 Task: Find connections with filter location Braunschweig with filter topic #productmanagementwith filter profile language English with filter current company Narayana Health with filter school Indian Institute of Technology, Madras with filter industry Residential Building Construction with filter service category Android Development with filter keywords title Title Analyst
Action: Mouse moved to (545, 70)
Screenshot: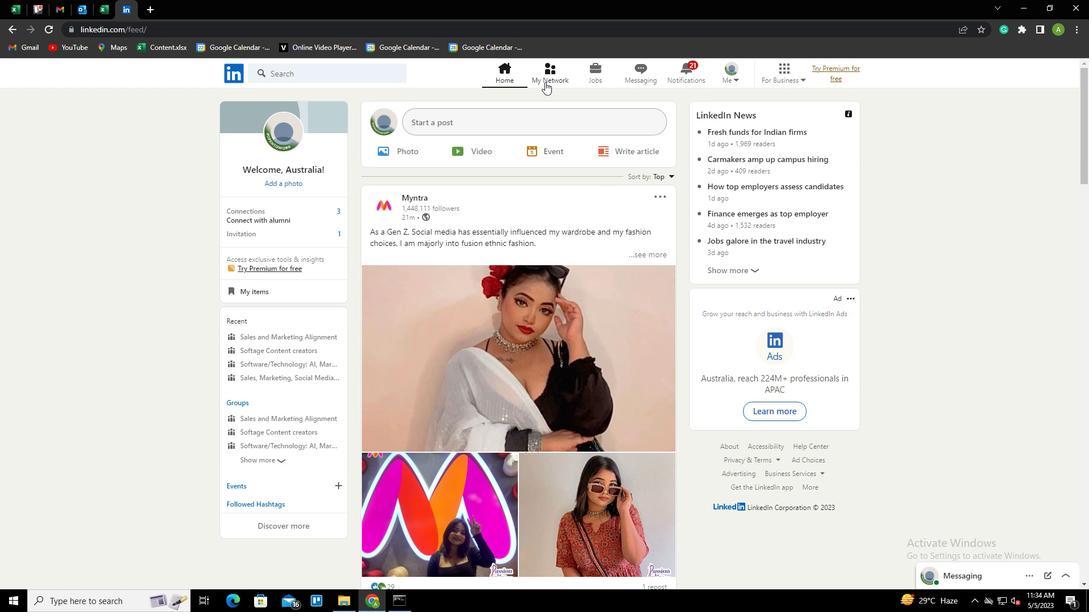 
Action: Mouse pressed left at (545, 70)
Screenshot: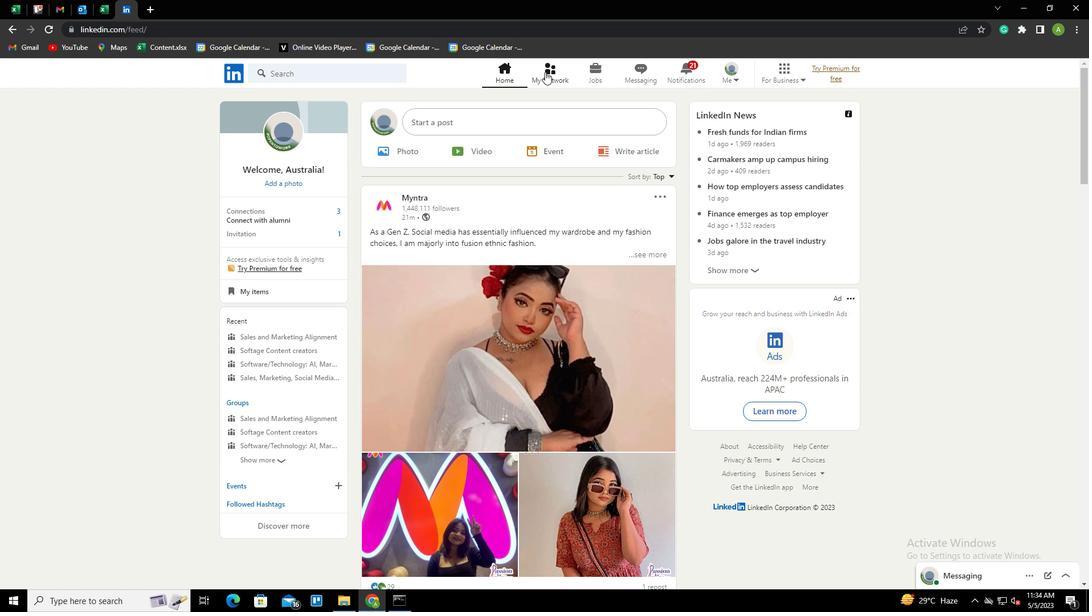 
Action: Mouse moved to (280, 137)
Screenshot: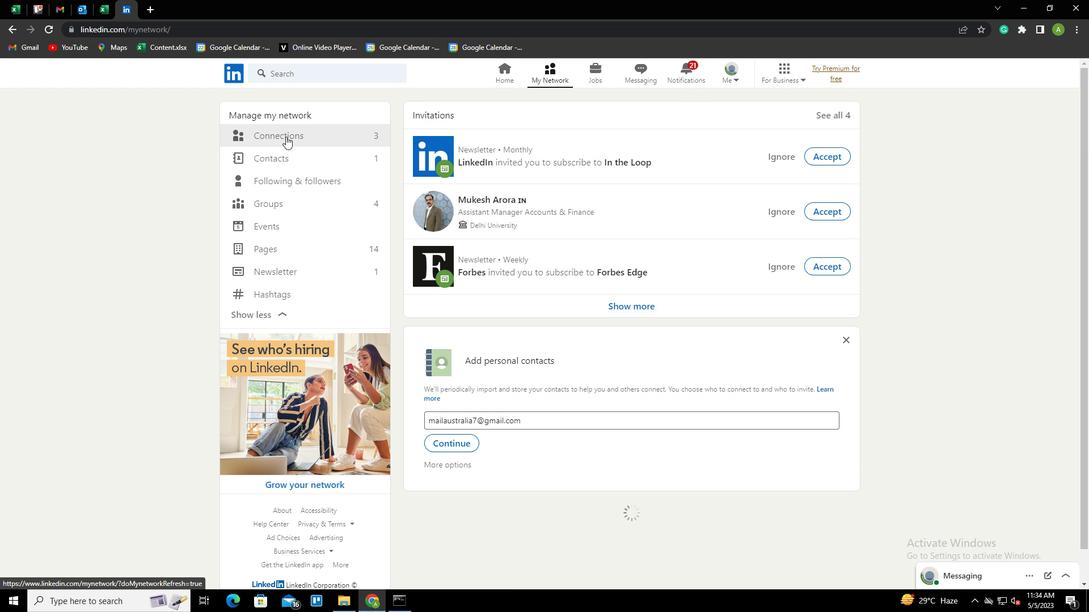 
Action: Mouse pressed left at (280, 137)
Screenshot: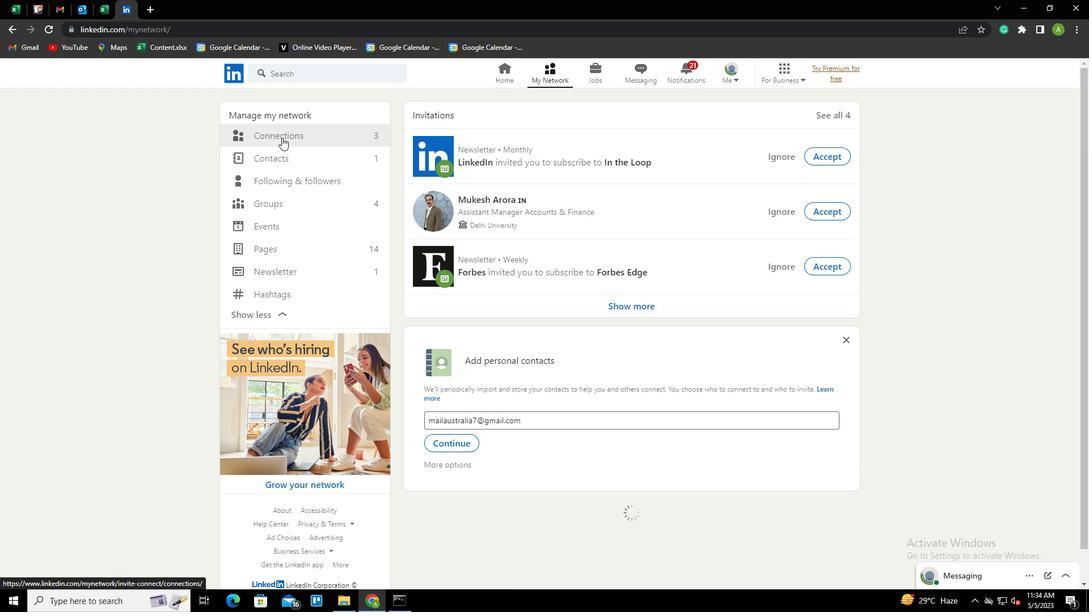 
Action: Mouse moved to (617, 140)
Screenshot: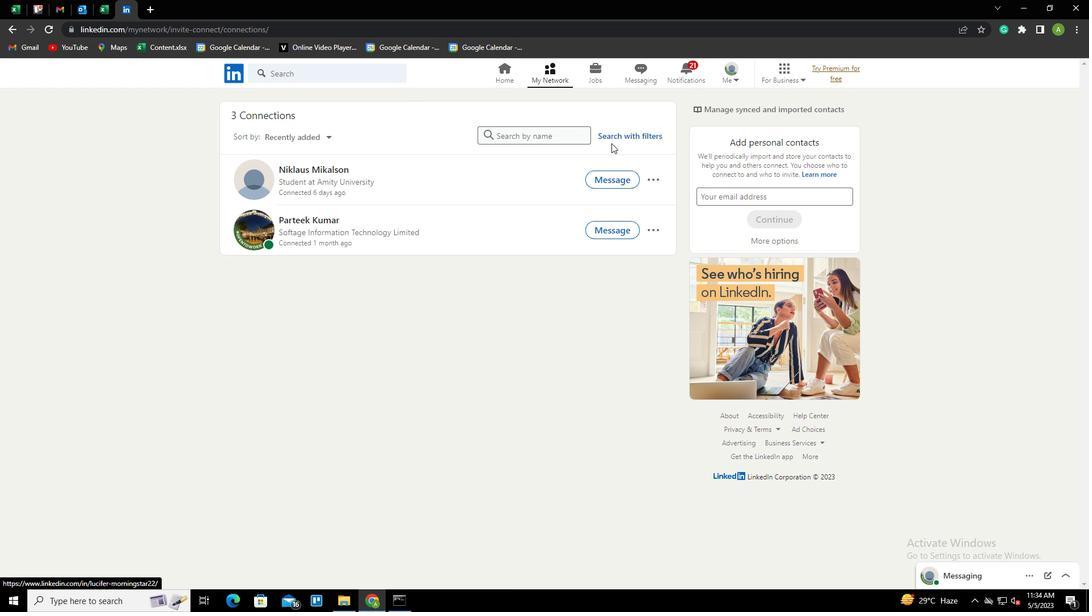 
Action: Mouse pressed left at (617, 140)
Screenshot: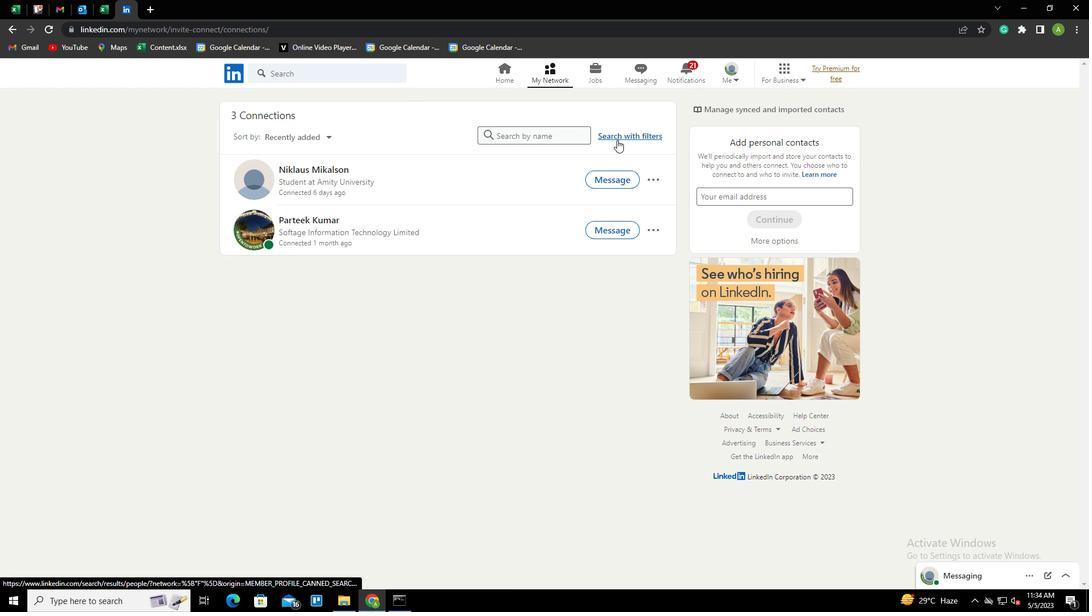 
Action: Mouse moved to (574, 105)
Screenshot: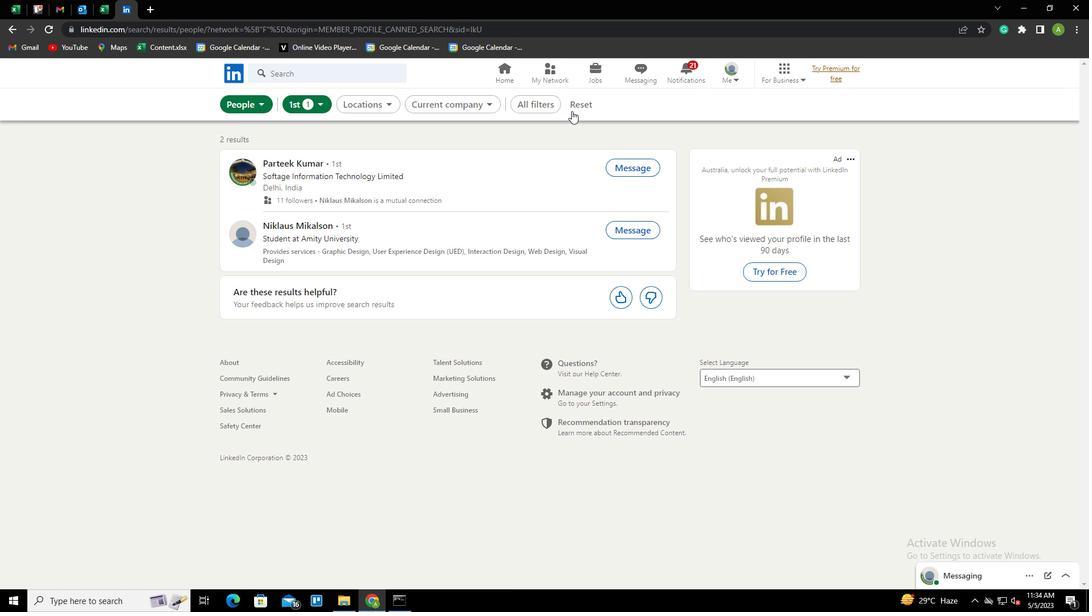 
Action: Mouse pressed left at (574, 105)
Screenshot: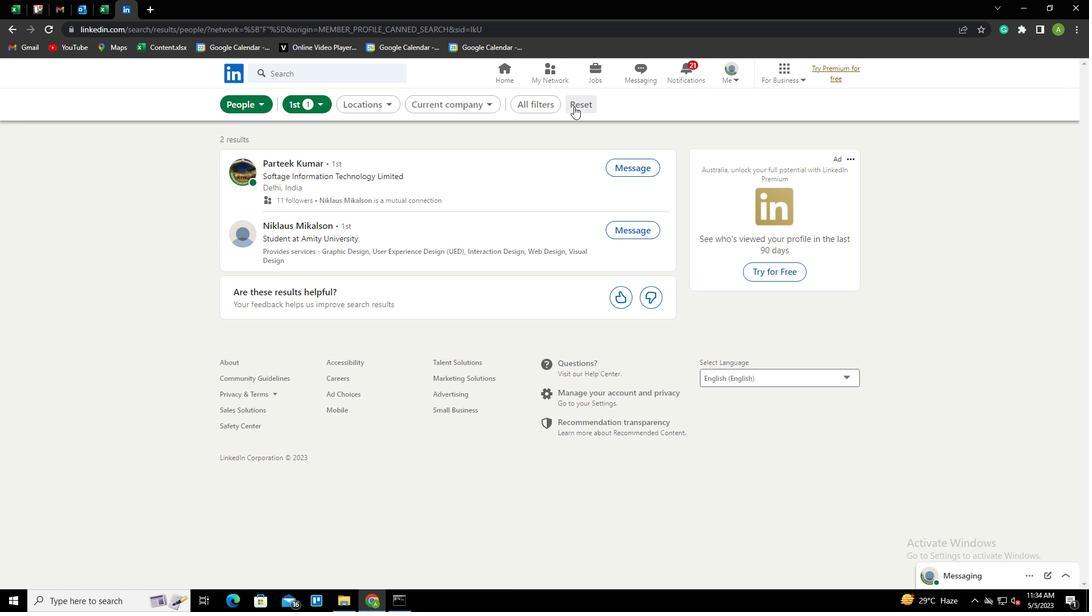 
Action: Mouse moved to (557, 104)
Screenshot: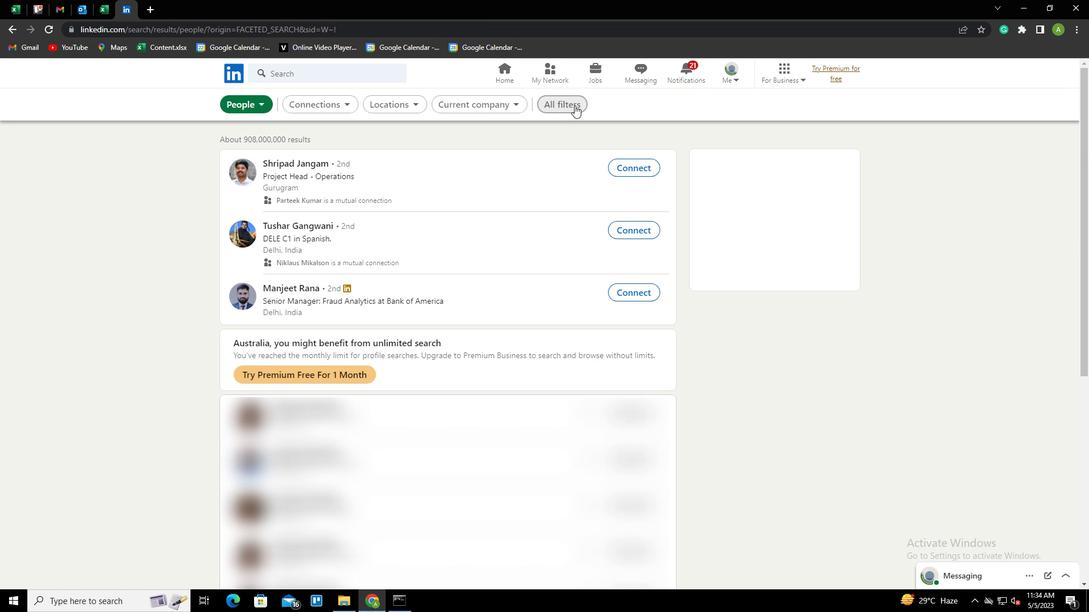 
Action: Mouse pressed left at (557, 104)
Screenshot: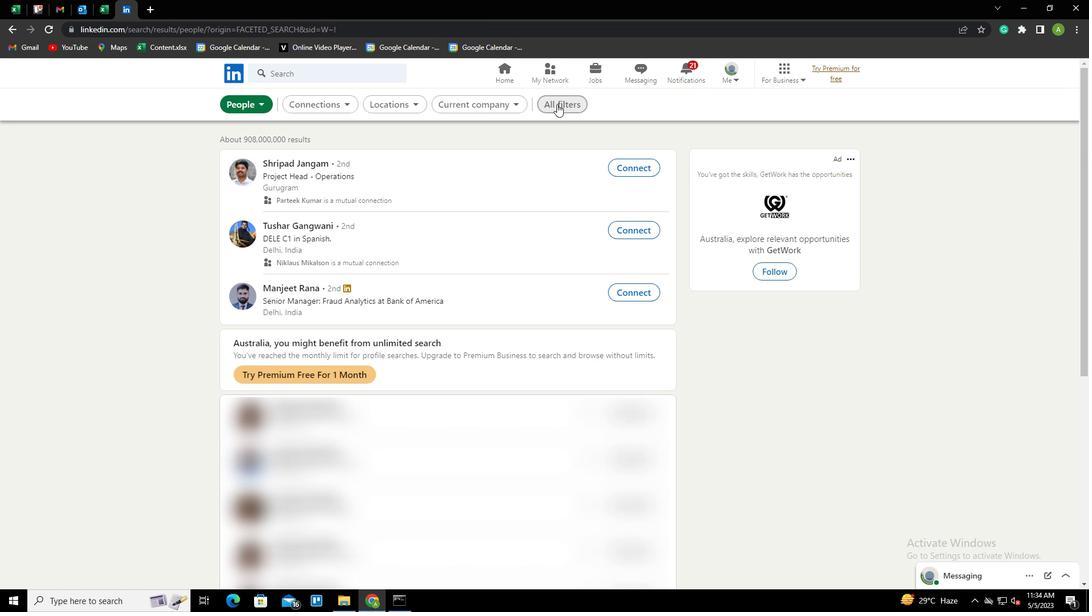 
Action: Mouse moved to (880, 343)
Screenshot: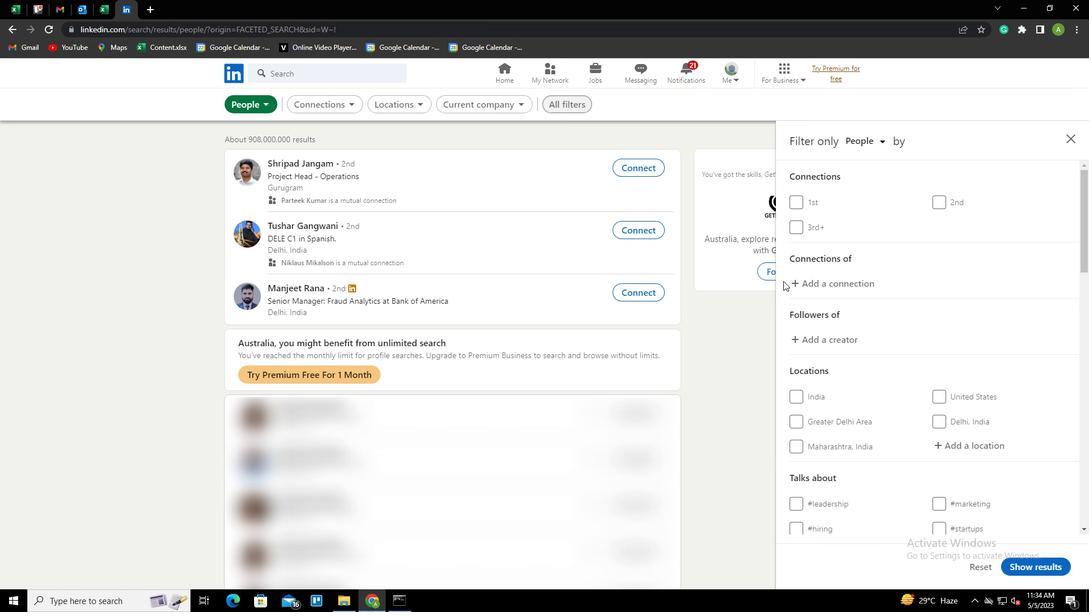 
Action: Mouse scrolled (880, 343) with delta (0, 0)
Screenshot: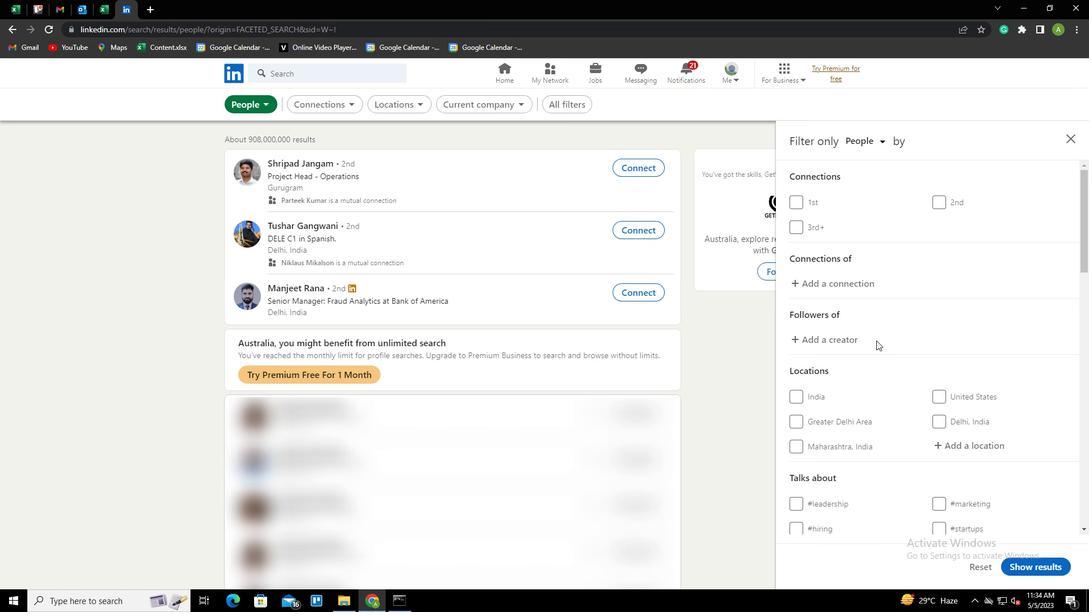 
Action: Mouse scrolled (880, 343) with delta (0, 0)
Screenshot: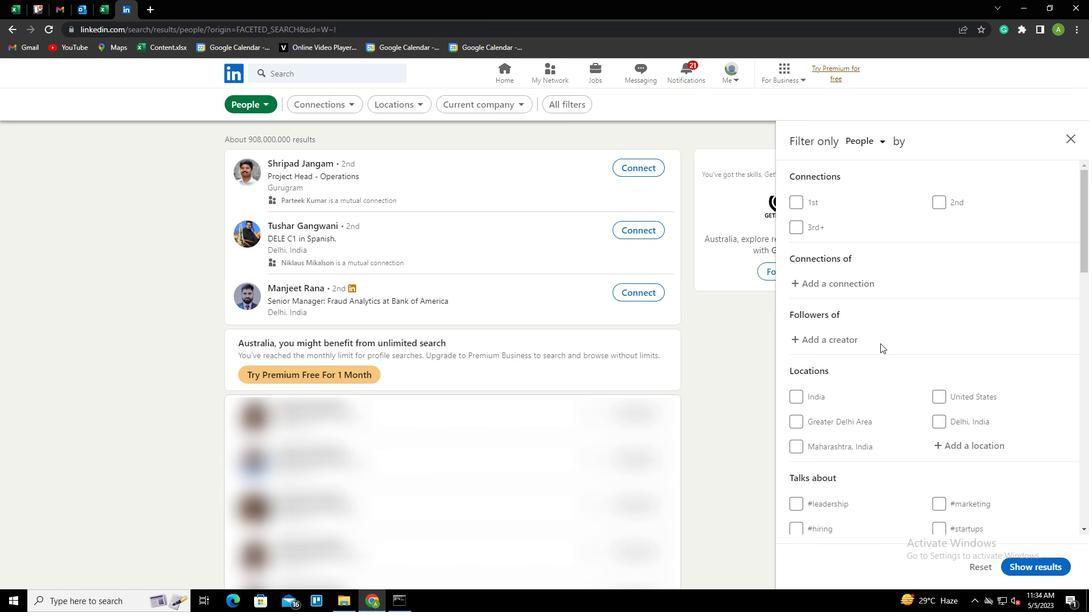 
Action: Mouse moved to (975, 332)
Screenshot: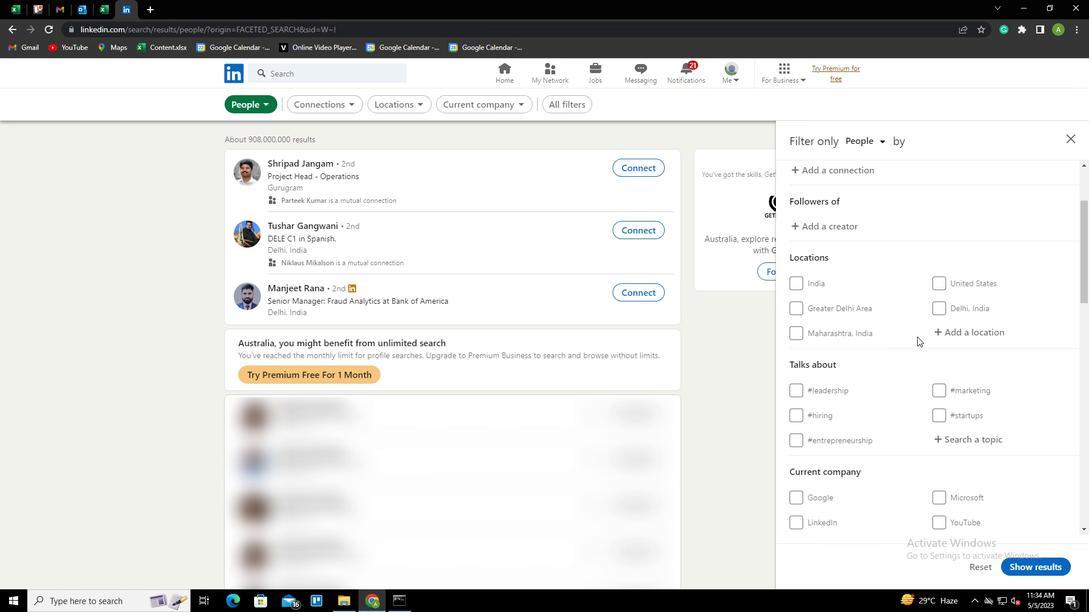 
Action: Mouse pressed left at (975, 332)
Screenshot: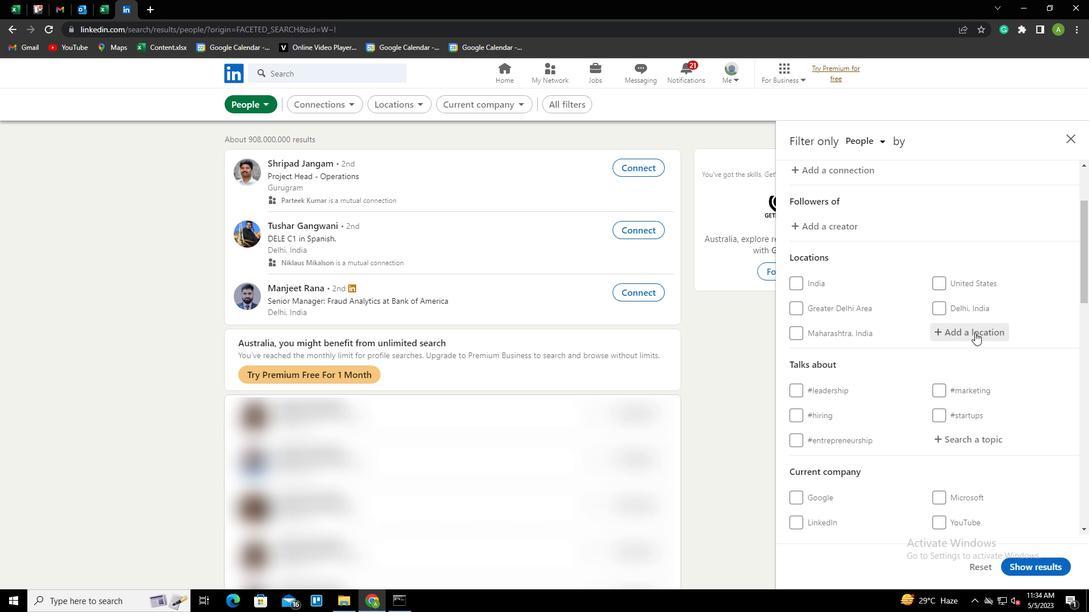 
Action: Key pressed <Key.shift>BRAUNSCHWEIG<Key.down><Key.enter>
Screenshot: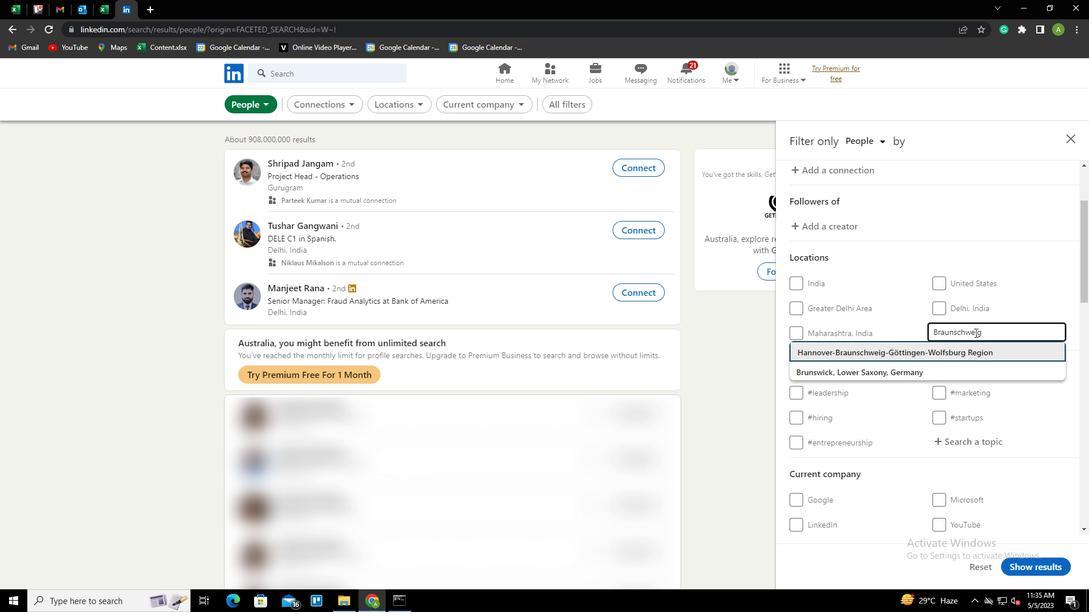 
Action: Mouse moved to (895, 385)
Screenshot: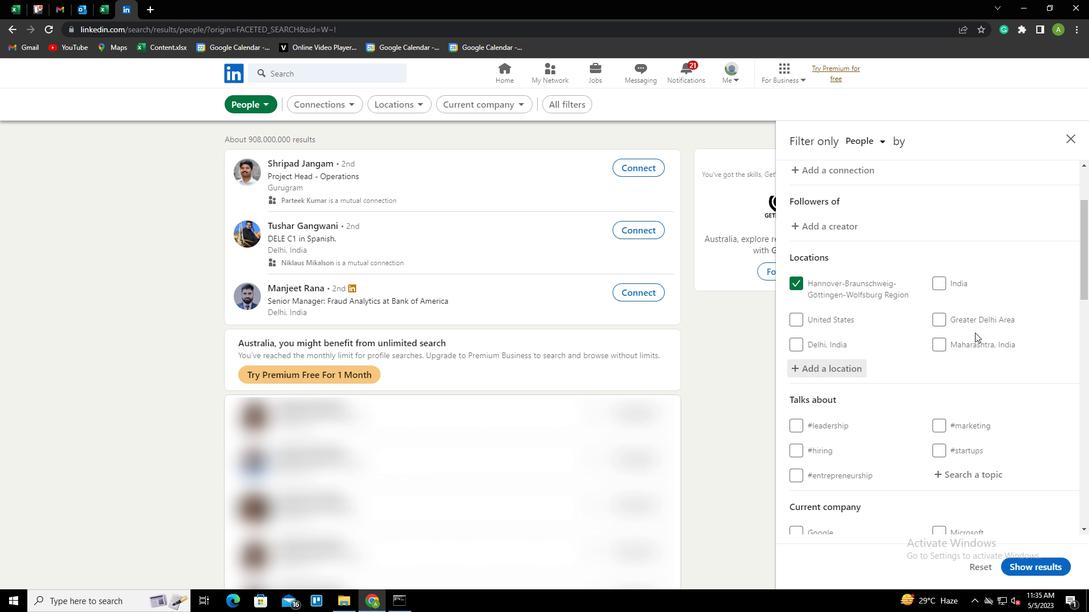 
Action: Mouse scrolled (895, 385) with delta (0, 0)
Screenshot: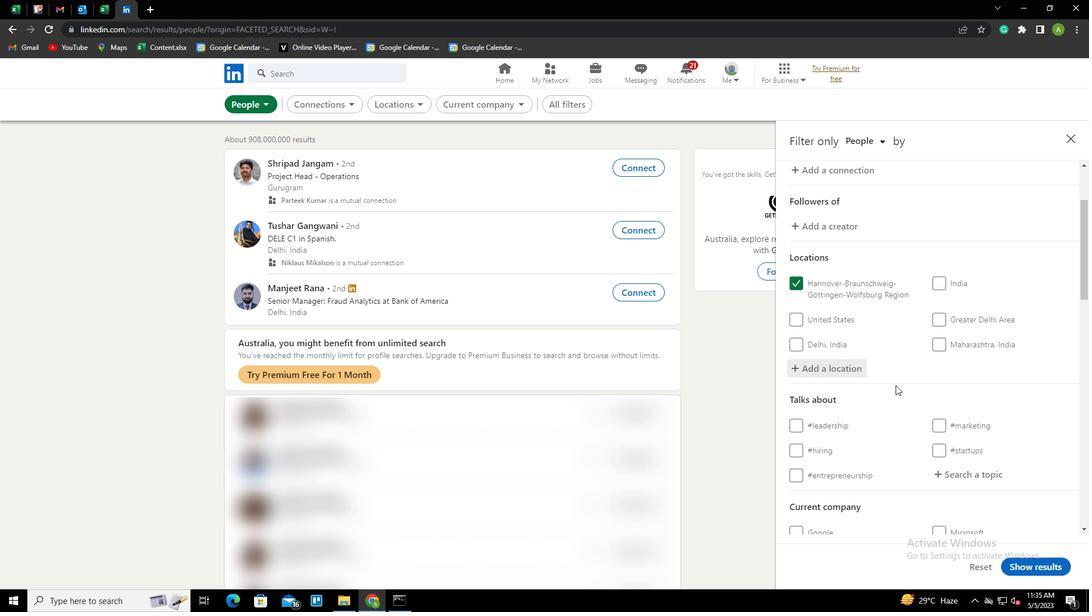 
Action: Mouse scrolled (895, 385) with delta (0, 0)
Screenshot: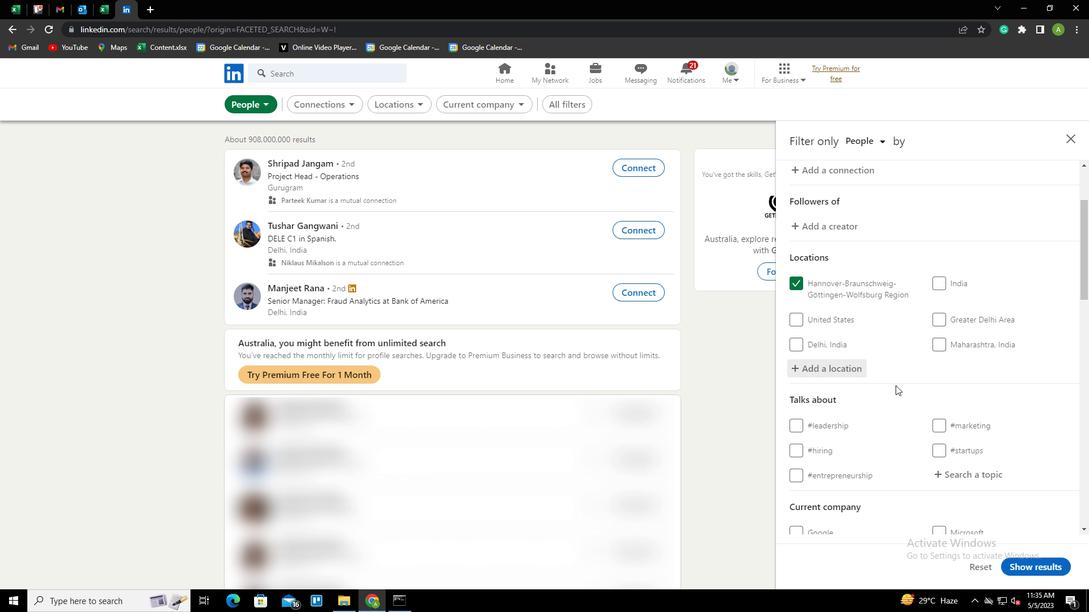
Action: Mouse moved to (895, 386)
Screenshot: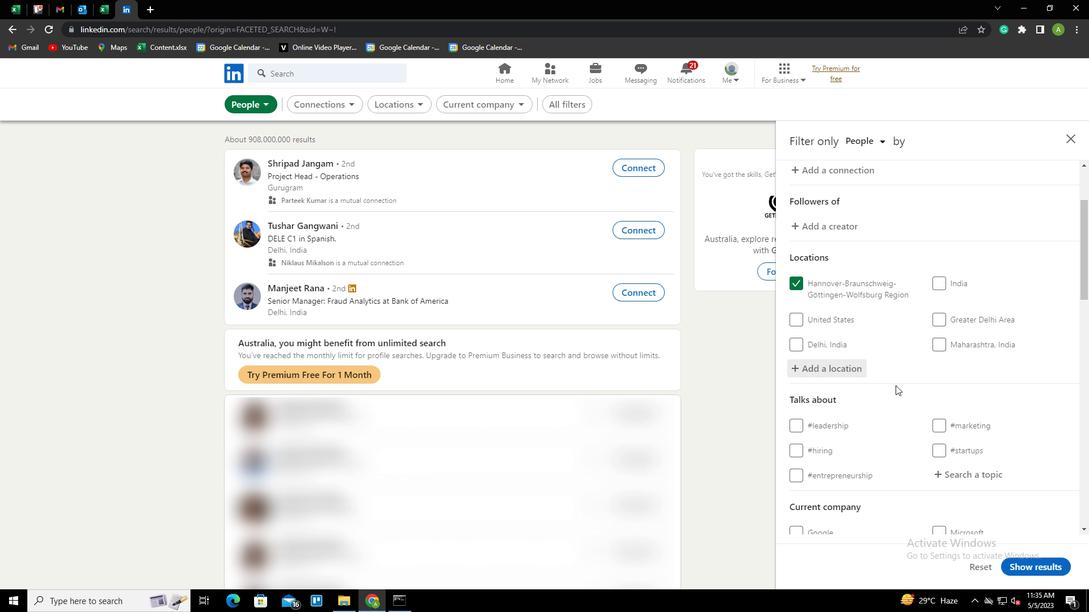 
Action: Mouse scrolled (895, 386) with delta (0, 0)
Screenshot: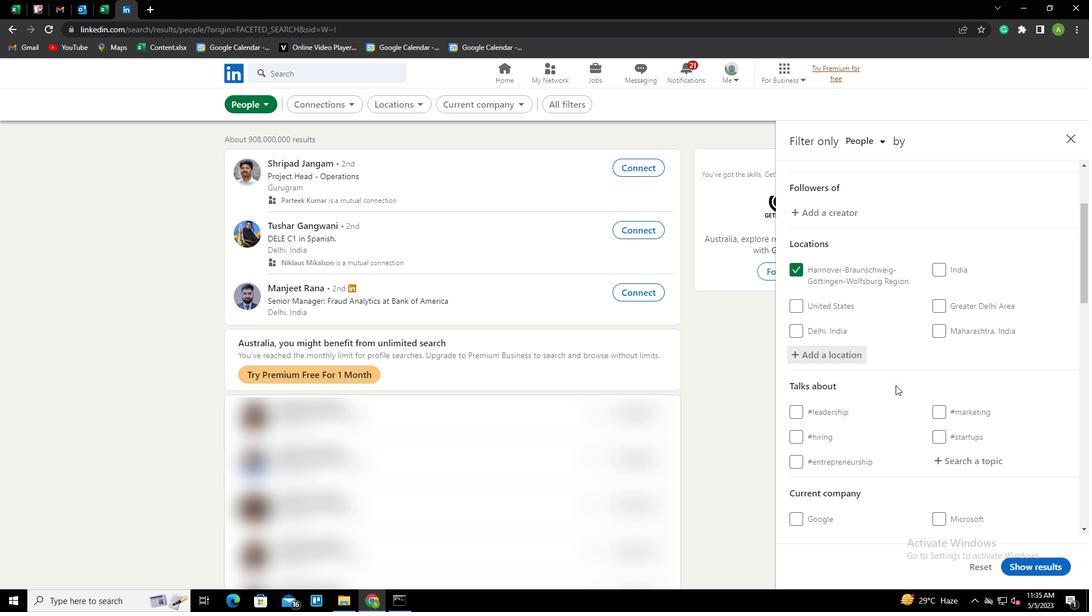 
Action: Mouse moved to (956, 303)
Screenshot: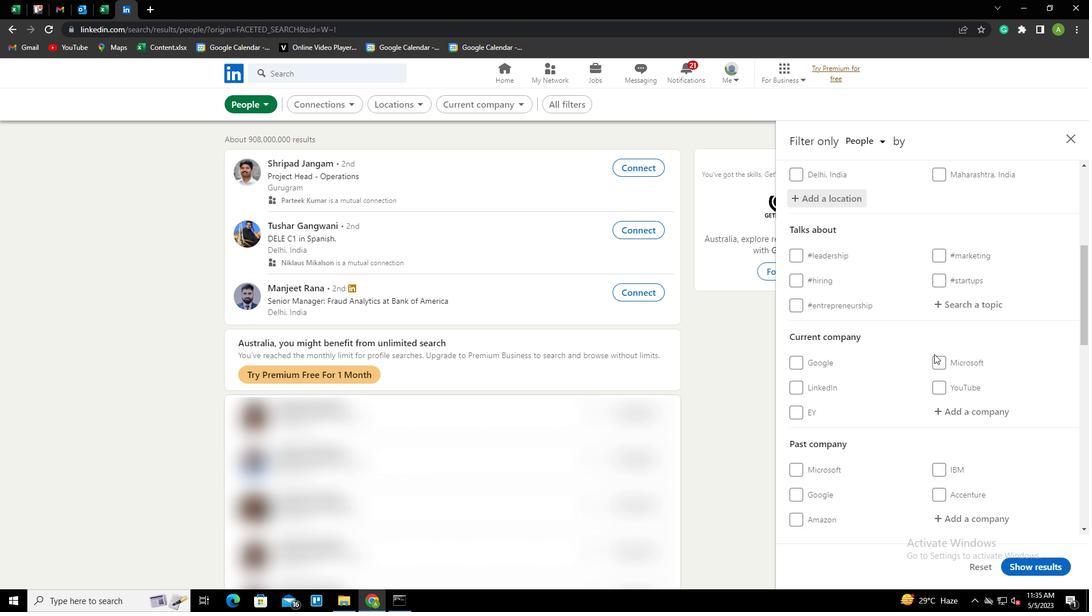 
Action: Mouse pressed left at (956, 303)
Screenshot: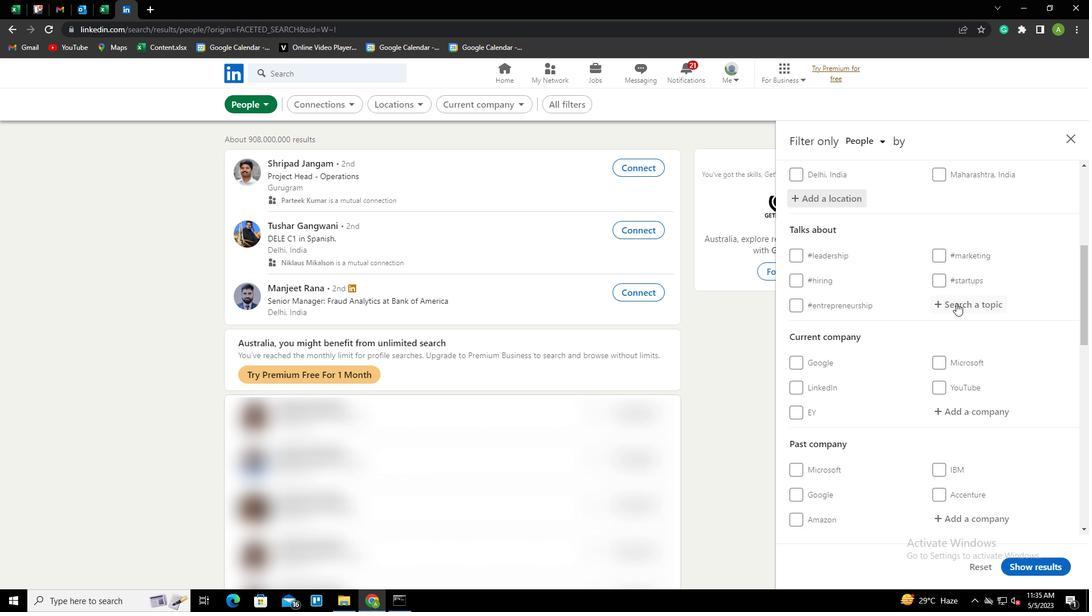
Action: Key pressed PRODUCTMANAGEMENT<Key.down><Key.enter>
Screenshot: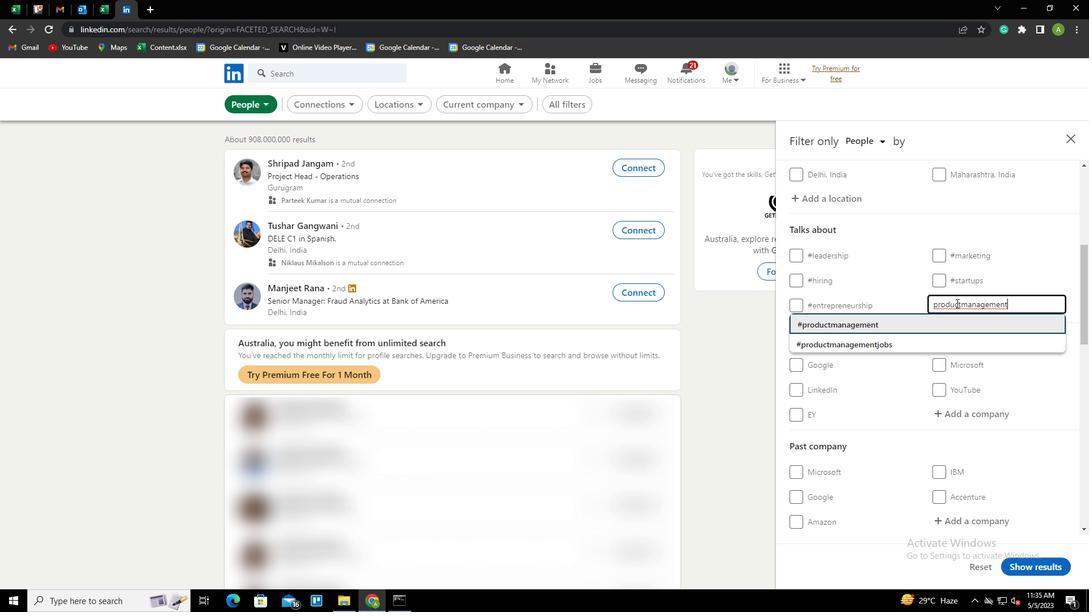 
Action: Mouse scrolled (956, 302) with delta (0, 0)
Screenshot: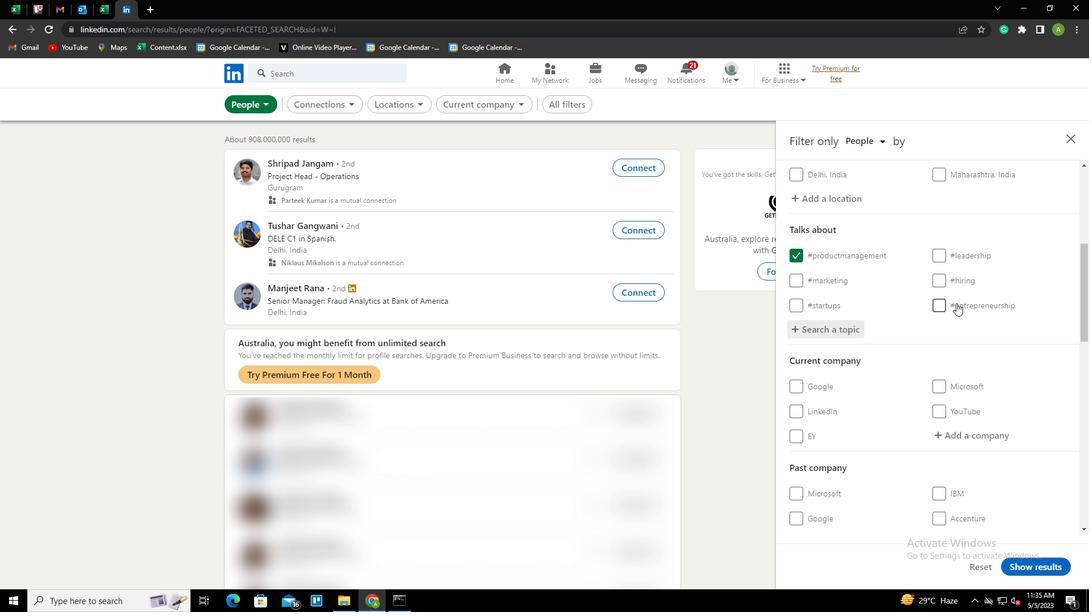 
Action: Mouse scrolled (956, 302) with delta (0, 0)
Screenshot: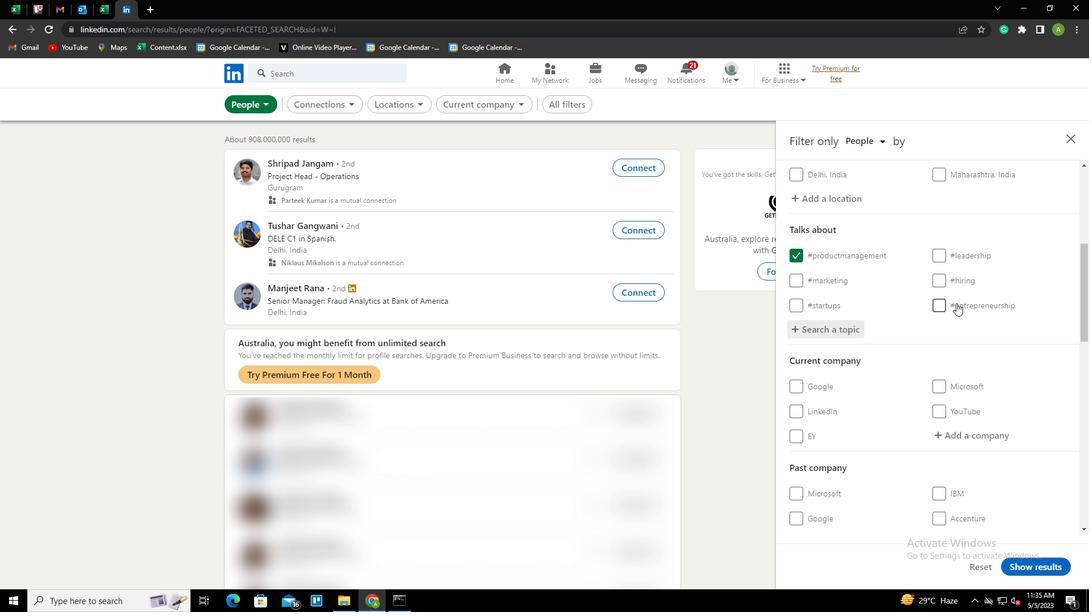 
Action: Mouse scrolled (956, 302) with delta (0, 0)
Screenshot: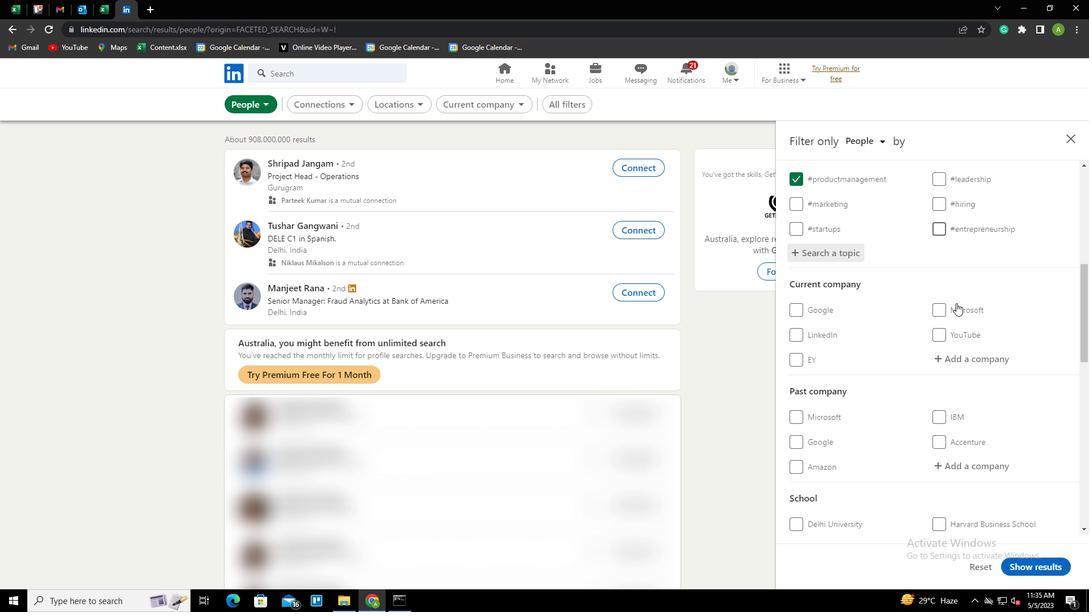 
Action: Mouse scrolled (956, 302) with delta (0, 0)
Screenshot: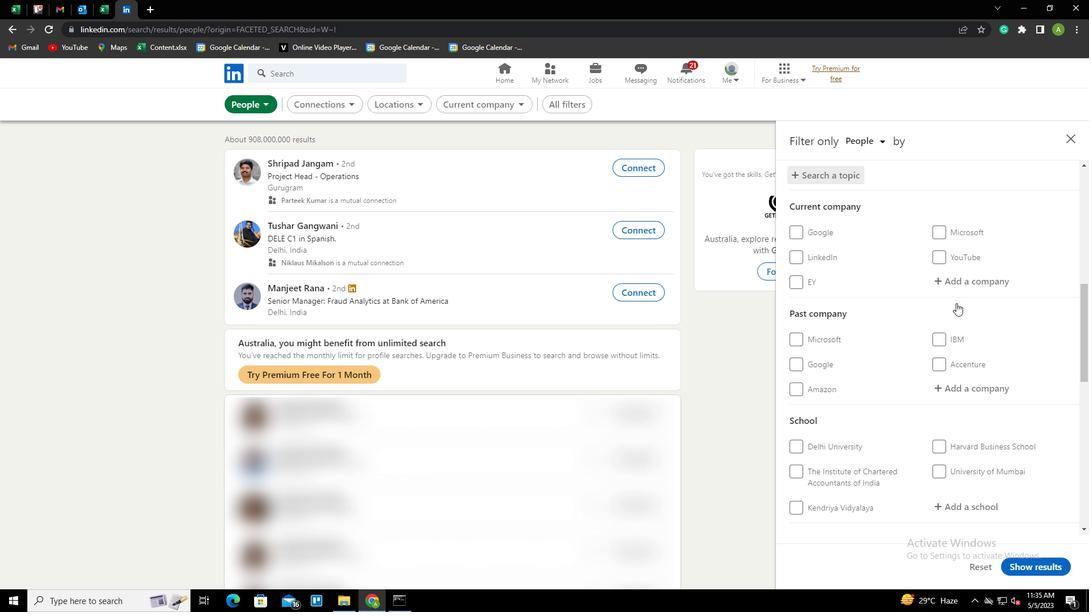 
Action: Mouse scrolled (956, 302) with delta (0, 0)
Screenshot: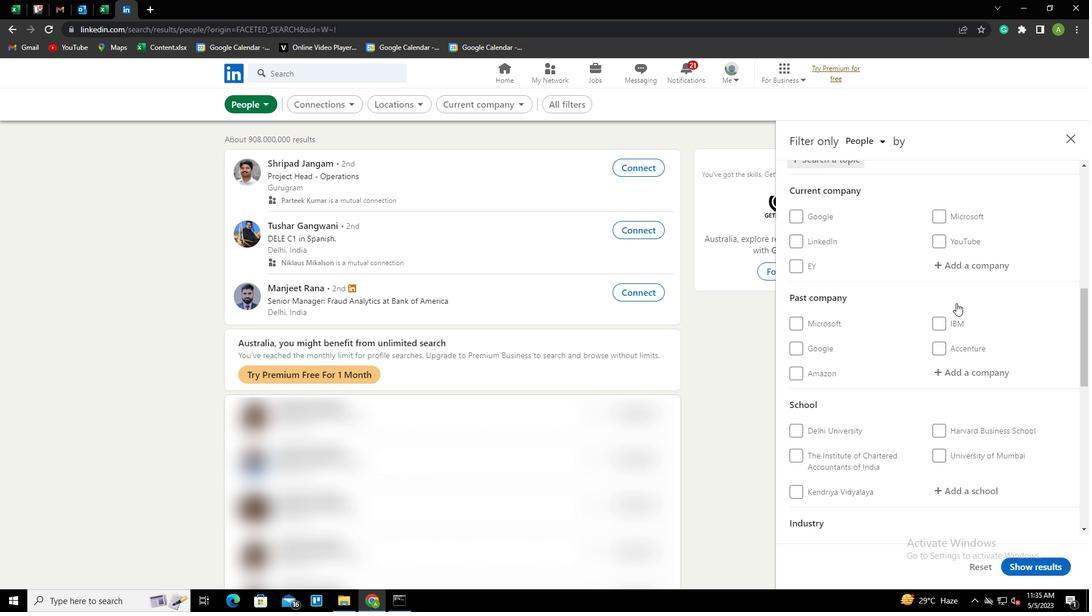 
Action: Mouse scrolled (956, 302) with delta (0, 0)
Screenshot: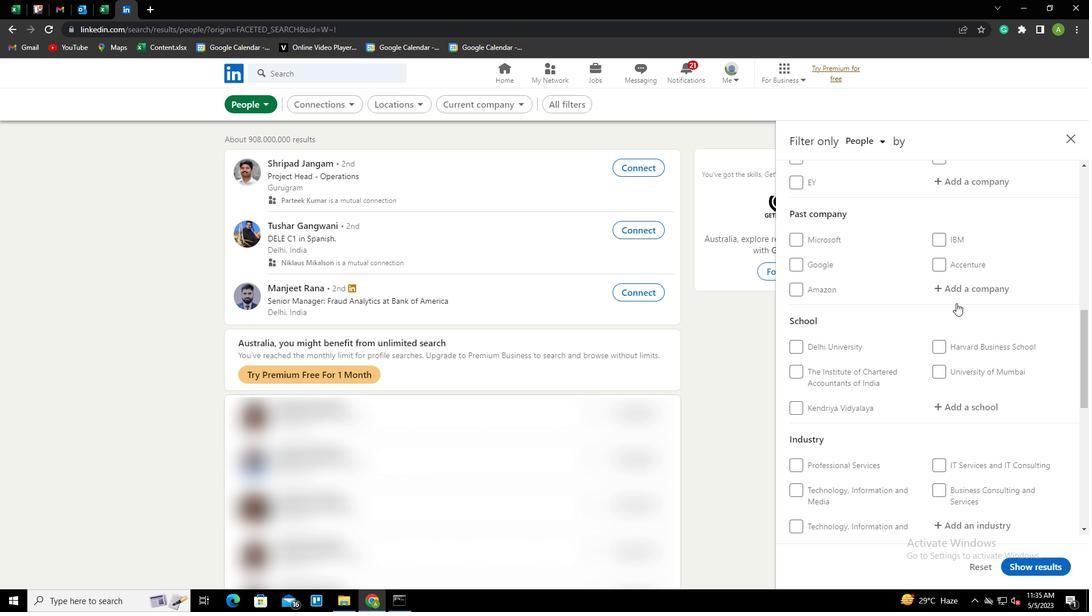 
Action: Mouse scrolled (956, 302) with delta (0, 0)
Screenshot: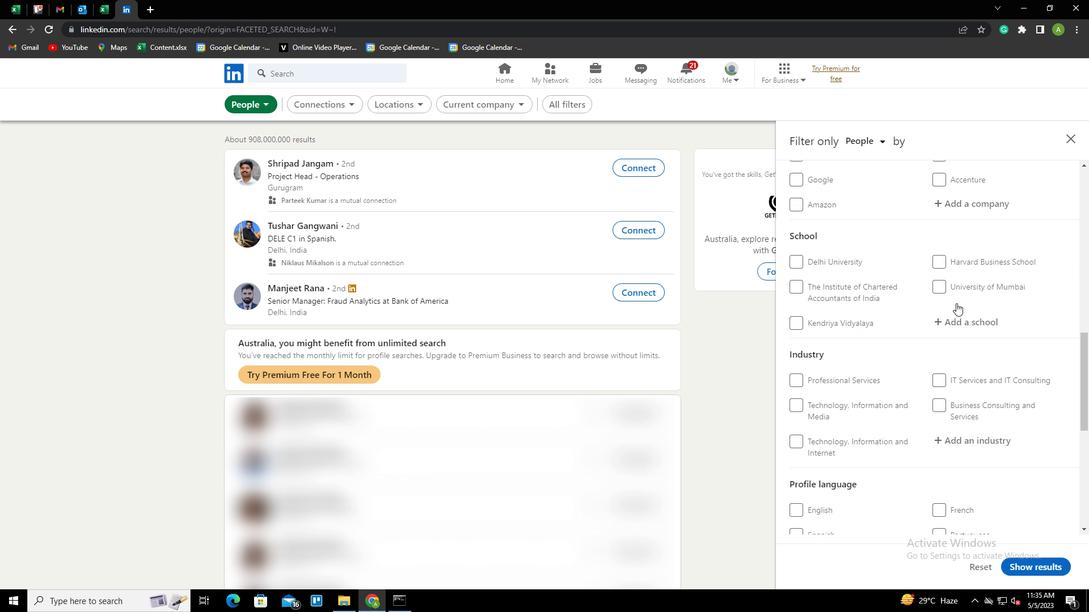 
Action: Mouse scrolled (956, 302) with delta (0, 0)
Screenshot: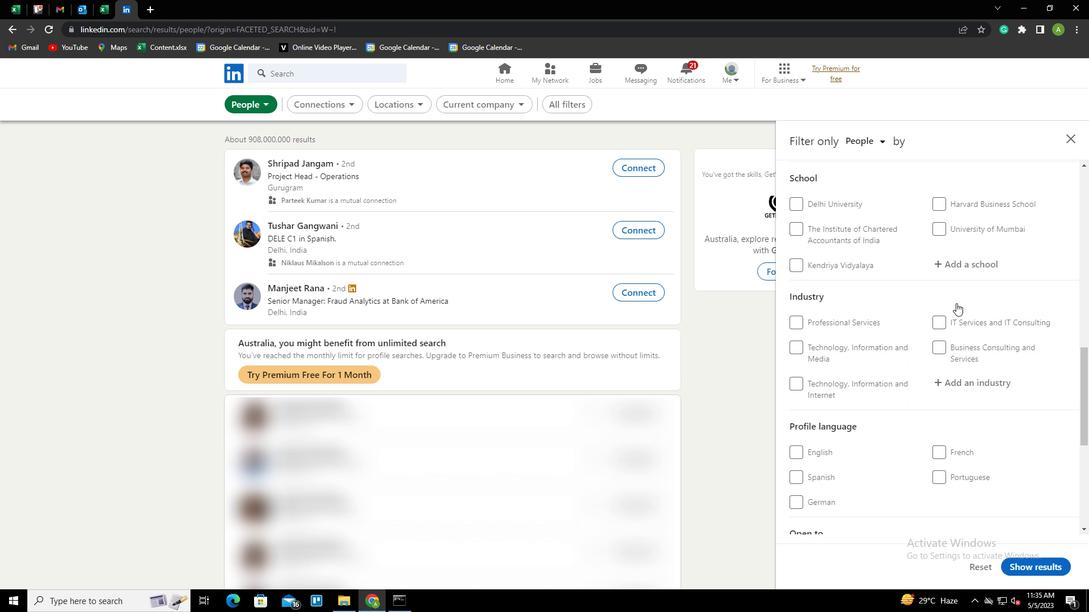 
Action: Mouse moved to (798, 394)
Screenshot: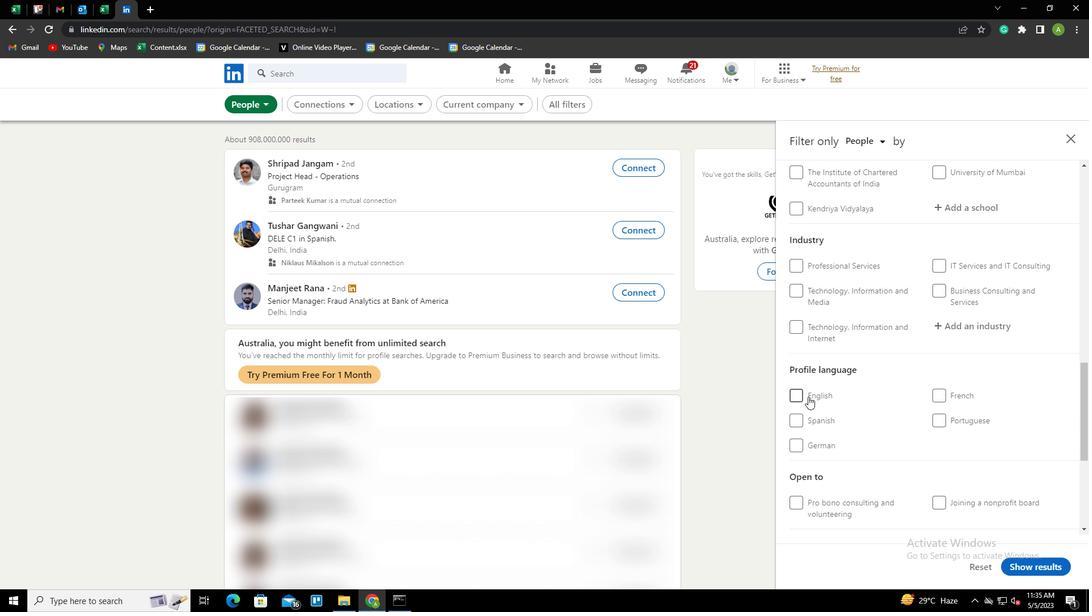 
Action: Mouse pressed left at (798, 394)
Screenshot: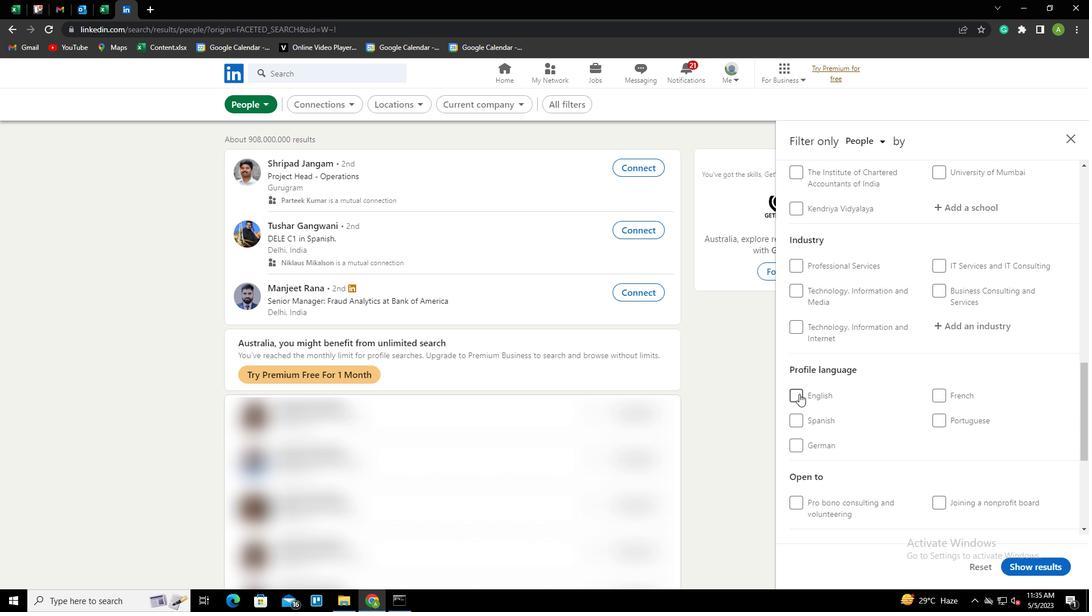 
Action: Mouse moved to (932, 361)
Screenshot: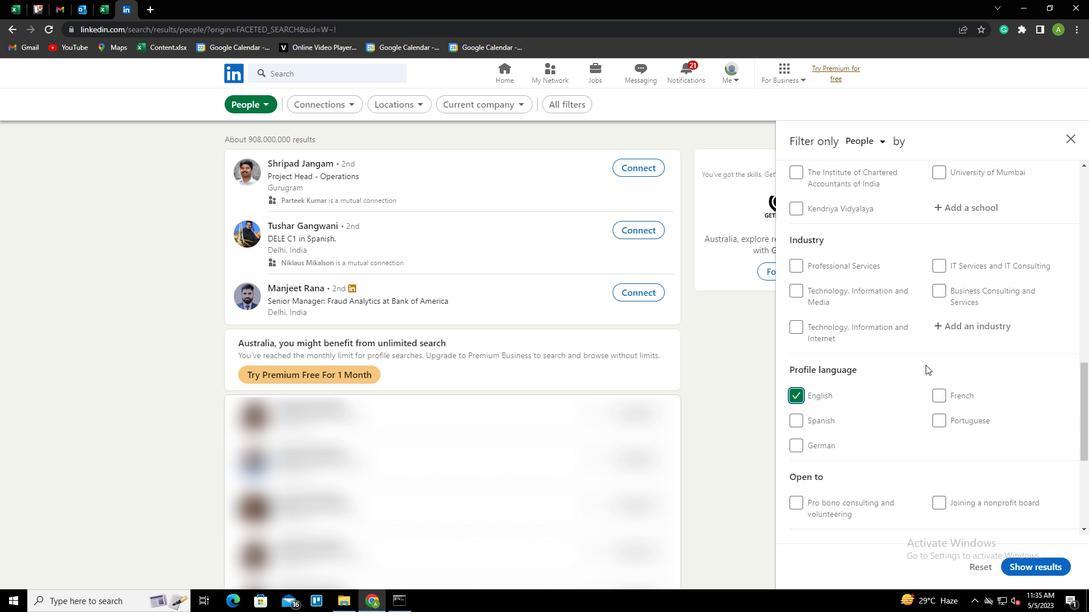 
Action: Mouse scrolled (932, 361) with delta (0, 0)
Screenshot: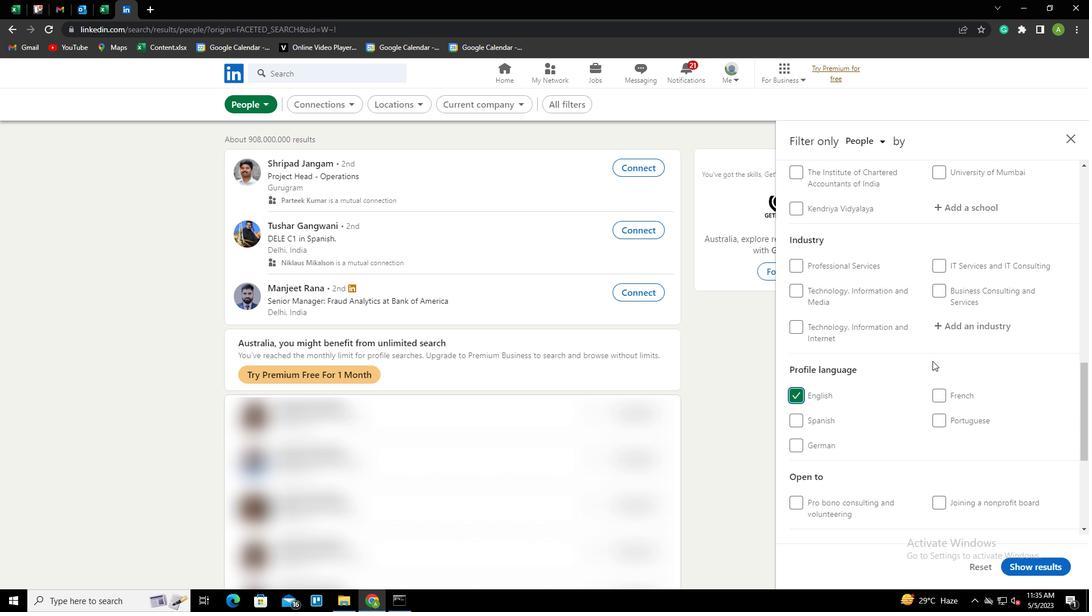 
Action: Mouse scrolled (932, 361) with delta (0, 0)
Screenshot: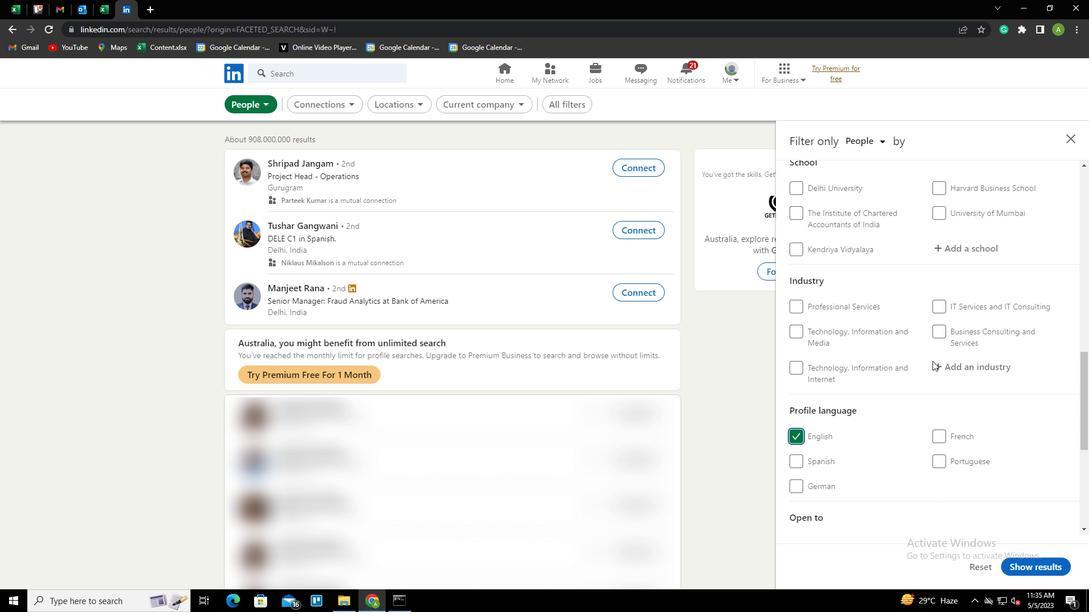 
Action: Mouse scrolled (932, 361) with delta (0, 0)
Screenshot: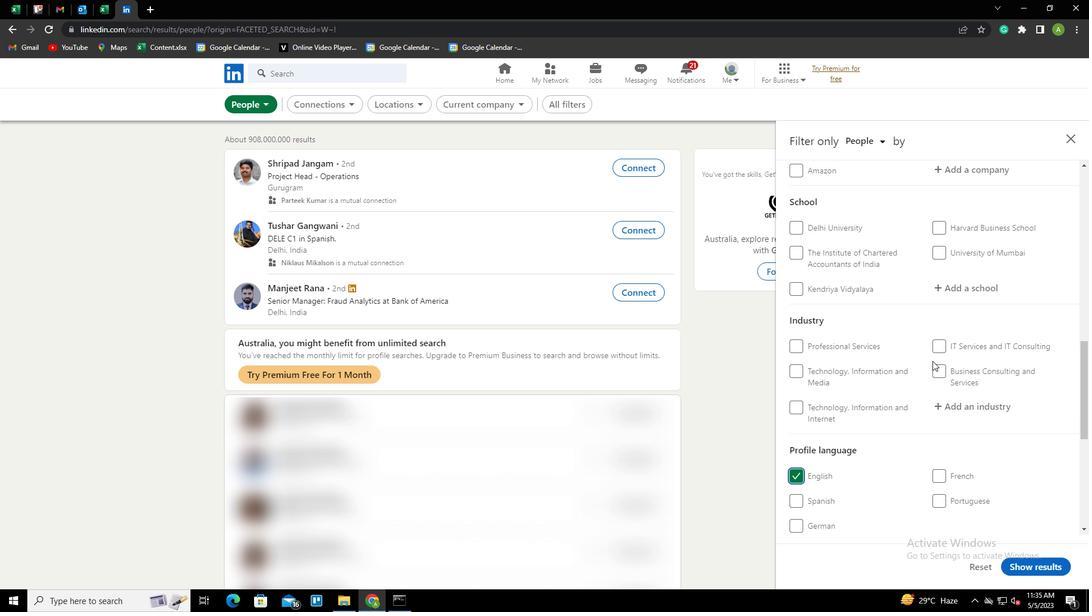 
Action: Mouse scrolled (932, 361) with delta (0, 0)
Screenshot: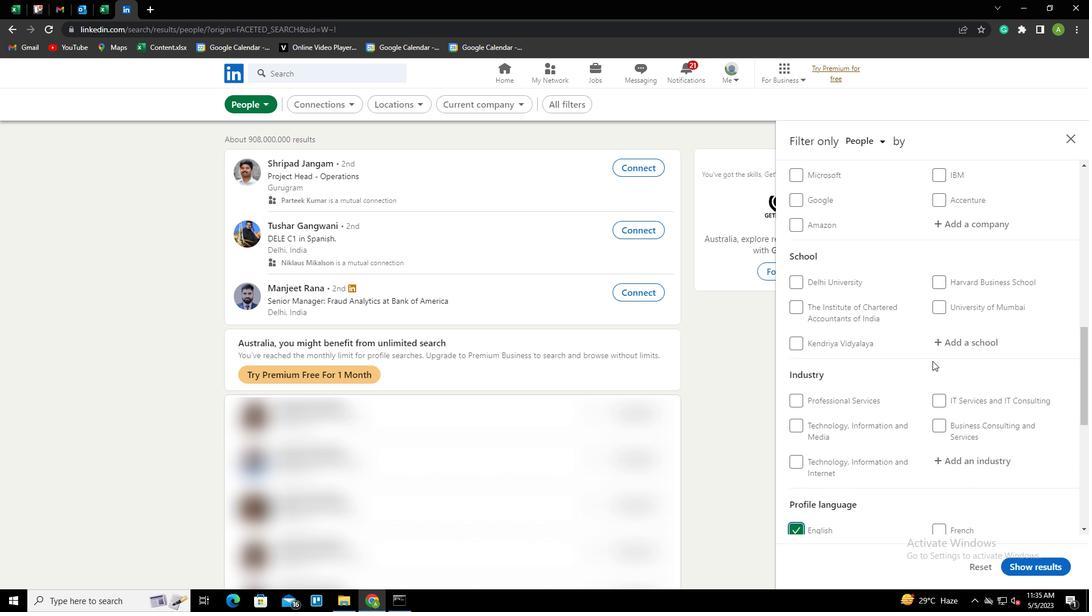 
Action: Mouse scrolled (932, 361) with delta (0, 0)
Screenshot: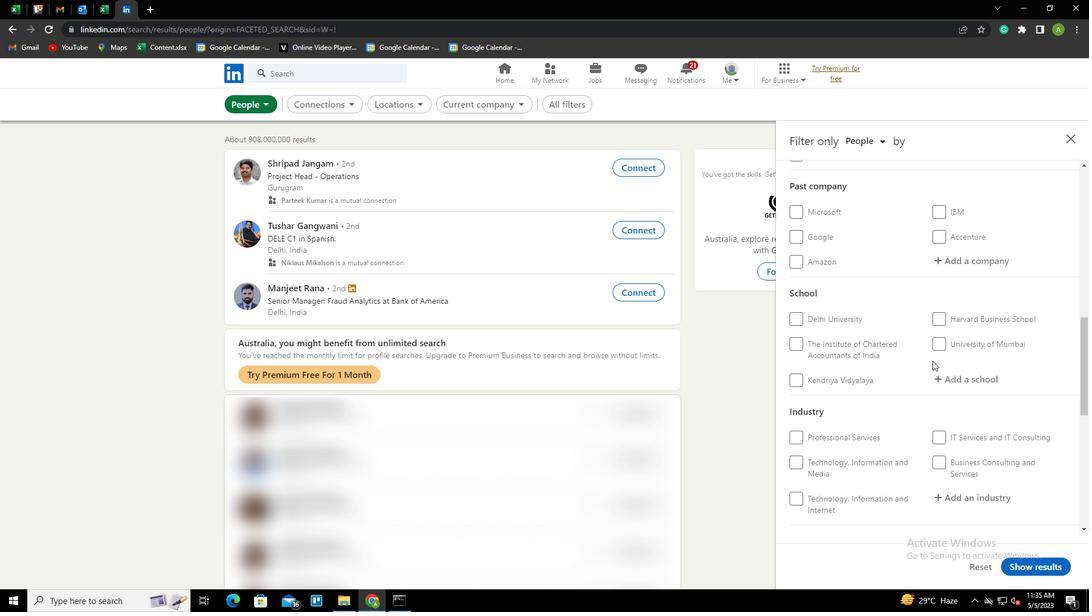 
Action: Mouse moved to (932, 361)
Screenshot: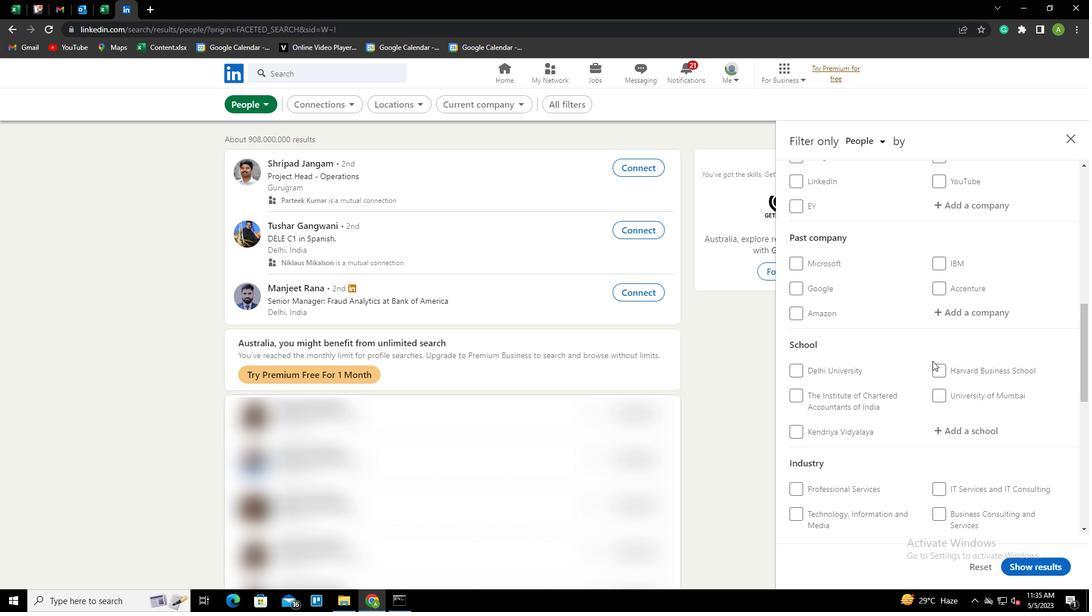
Action: Mouse scrolled (932, 361) with delta (0, 0)
Screenshot: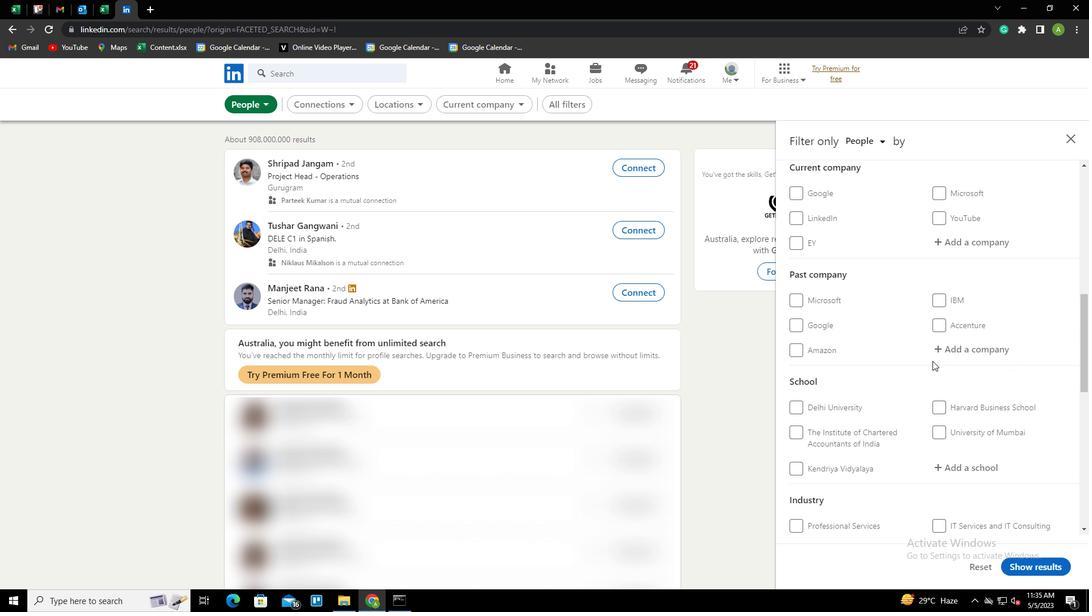 
Action: Mouse moved to (960, 321)
Screenshot: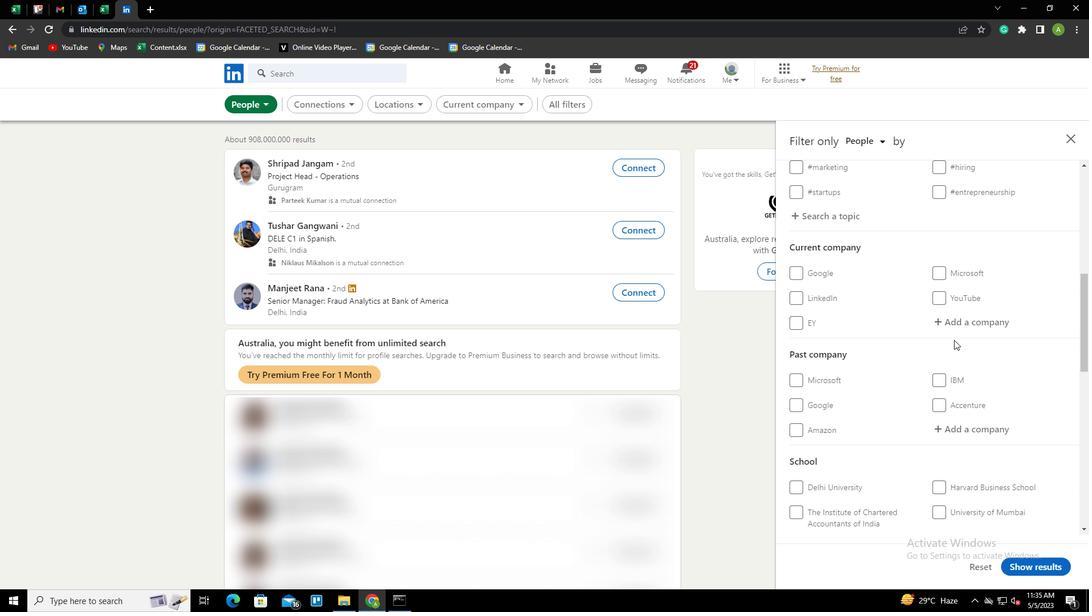 
Action: Mouse pressed left at (960, 321)
Screenshot: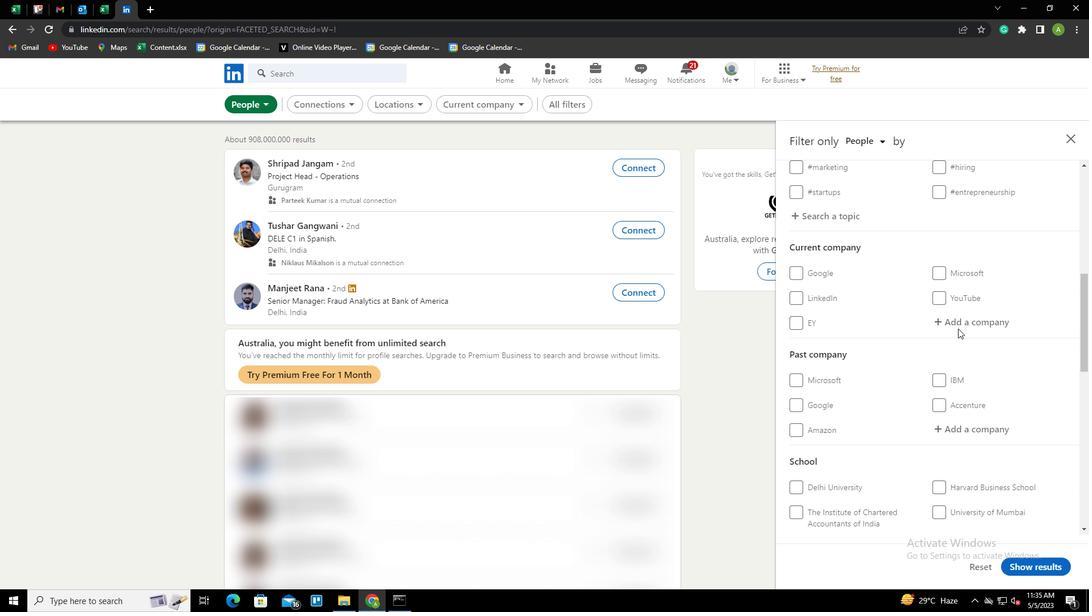 
Action: Key pressed <Key.shift><Key.shift><Key.shift><Key.shift><Key.shift><Key.shift><Key.shift><Key.shift><Key.shift><Key.shift><Key.shift><Key.shift><Key.shift><Key.shift><Key.shift><Key.shift><Key.shift><Key.shift><Key.shift><Key.shift><Key.shift><Key.shift><Key.shift><Key.shift><Key.shift><Key.shift><Key.shift><Key.shift><Key.shift><Key.shift><Key.shift><Key.shift><Key.shift><Key.shift><Key.shift><Key.shift><Key.shift><Key.shift><Key.shift><Key.shift><Key.shift>NARAYANA<Key.space><Key.shift>GE<Key.backspace><Key.backspace><Key.shift>HEALTH<Key.down><Key.enter>
Screenshot: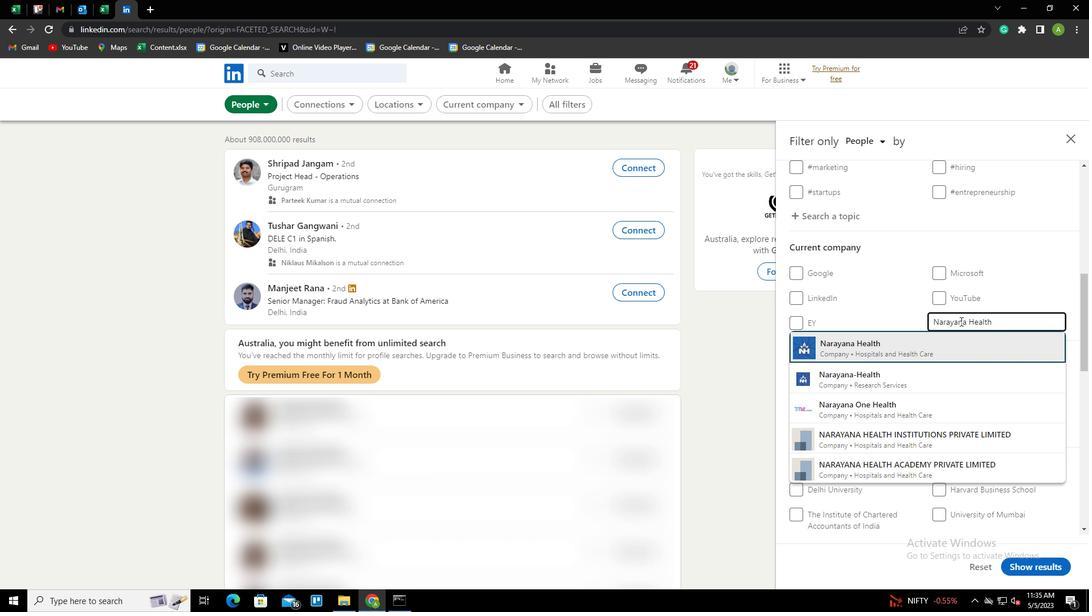 
Action: Mouse scrolled (960, 321) with delta (0, 0)
Screenshot: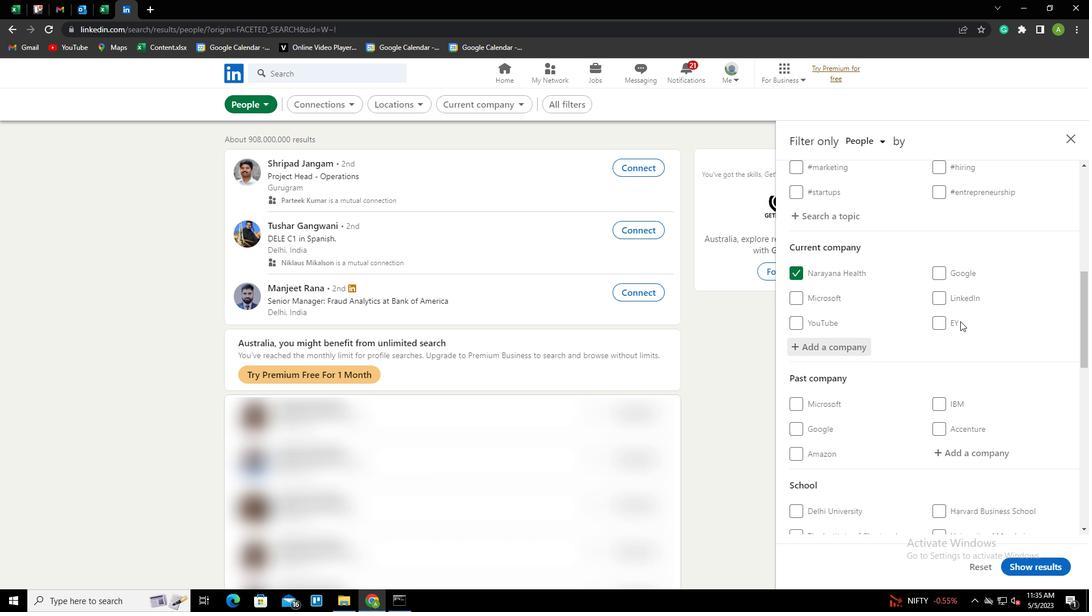 
Action: Mouse scrolled (960, 321) with delta (0, 0)
Screenshot: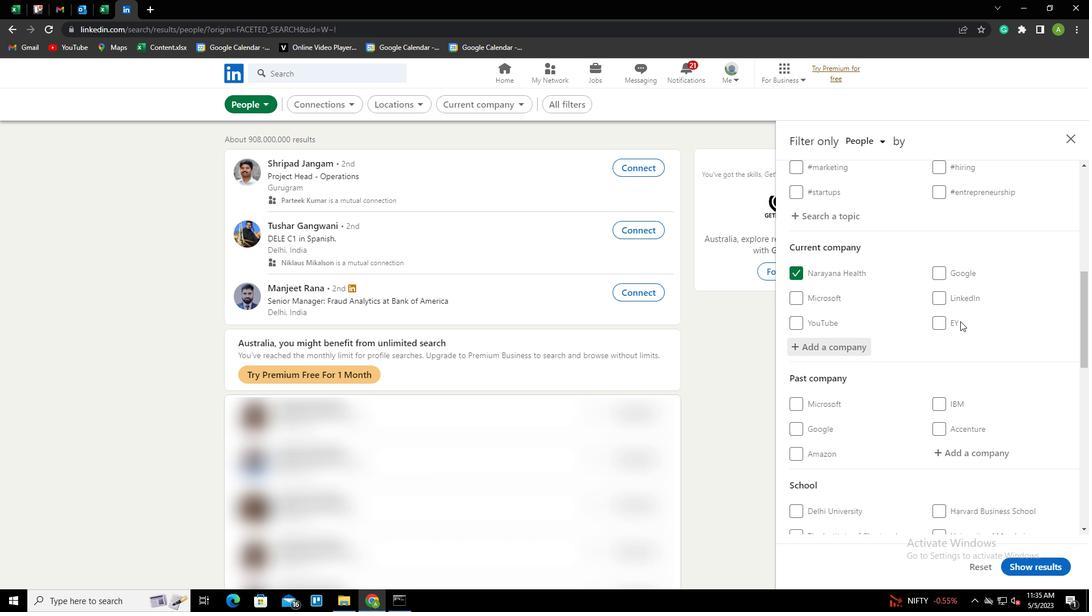 
Action: Mouse scrolled (960, 321) with delta (0, 0)
Screenshot: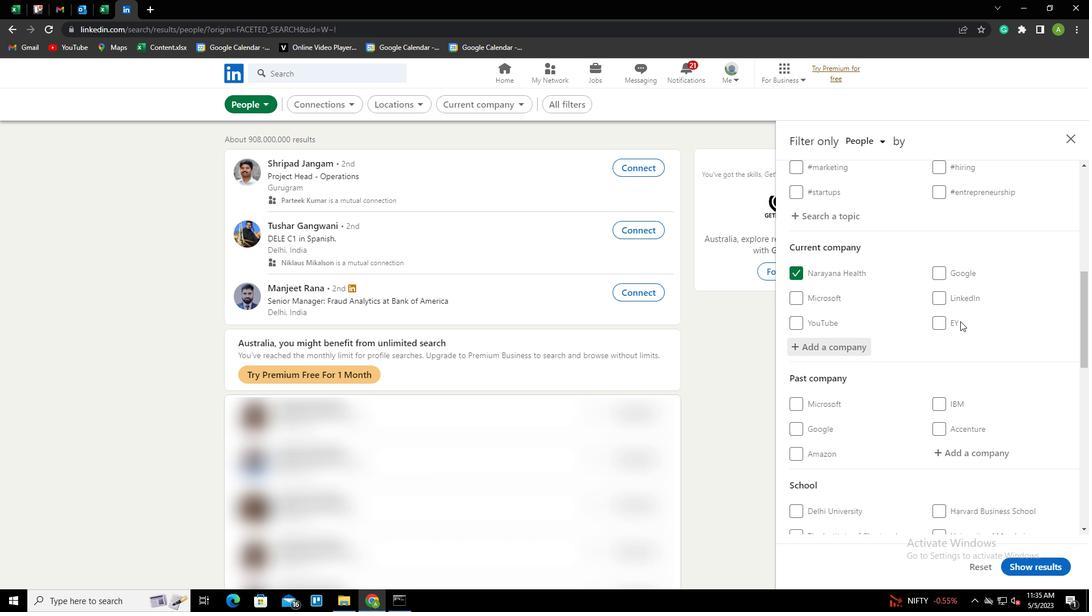 
Action: Mouse moved to (963, 402)
Screenshot: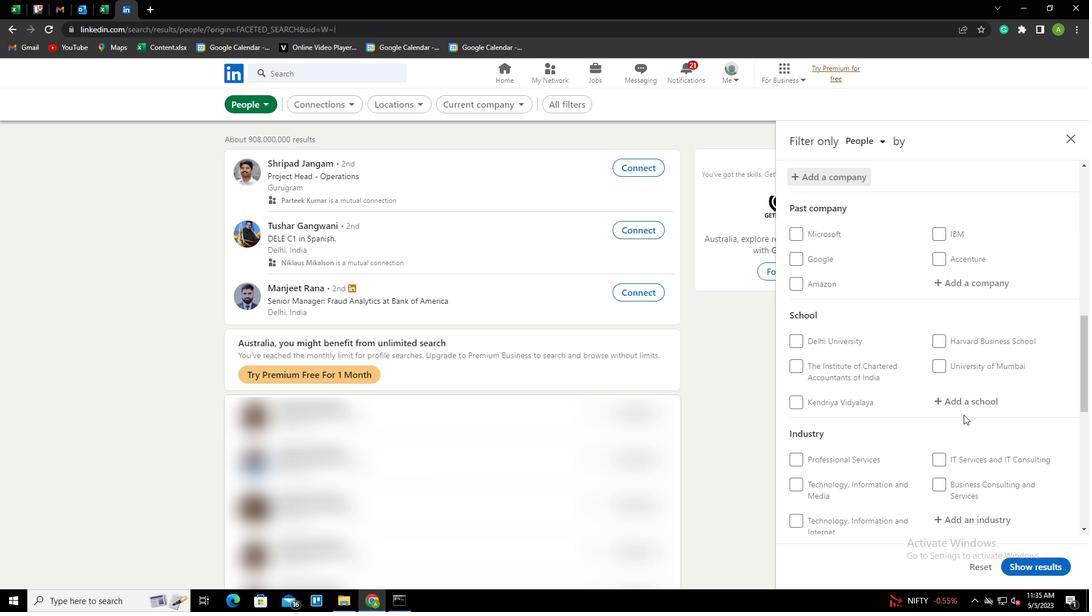
Action: Mouse pressed left at (963, 402)
Screenshot: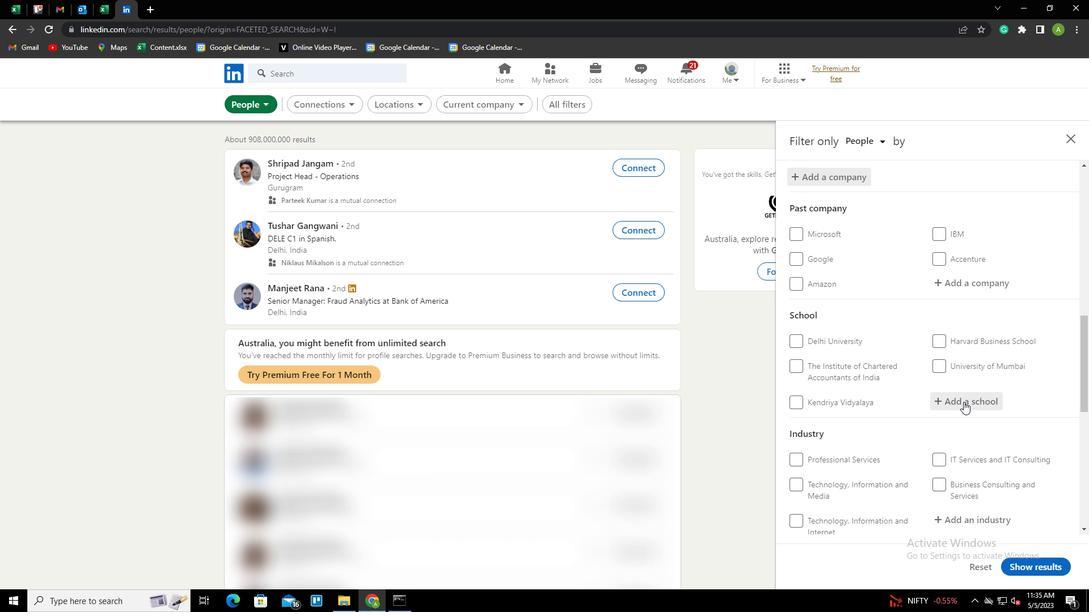 
Action: Key pressed <Key.shift>INDIAN<Key.space><Key.shift>INSTITUTE<Key.space>OF<Key.space><Key.shift>TECHNOLOGY<Key.down>,<Key.space><Key.shift>MADRAS<Key.down><Key.enter>
Screenshot: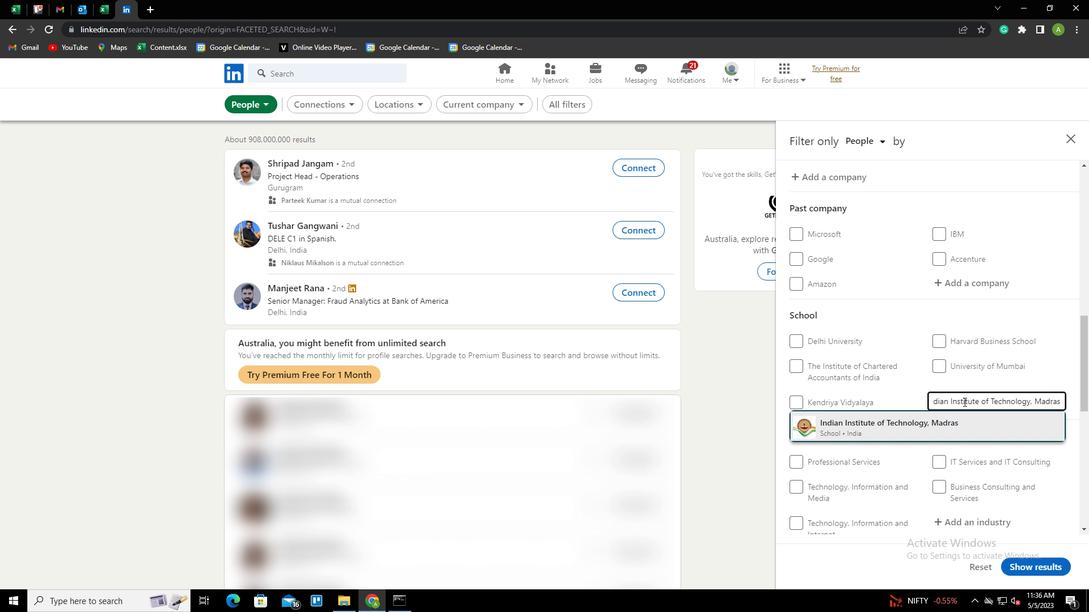 
Action: Mouse scrolled (963, 401) with delta (0, 0)
Screenshot: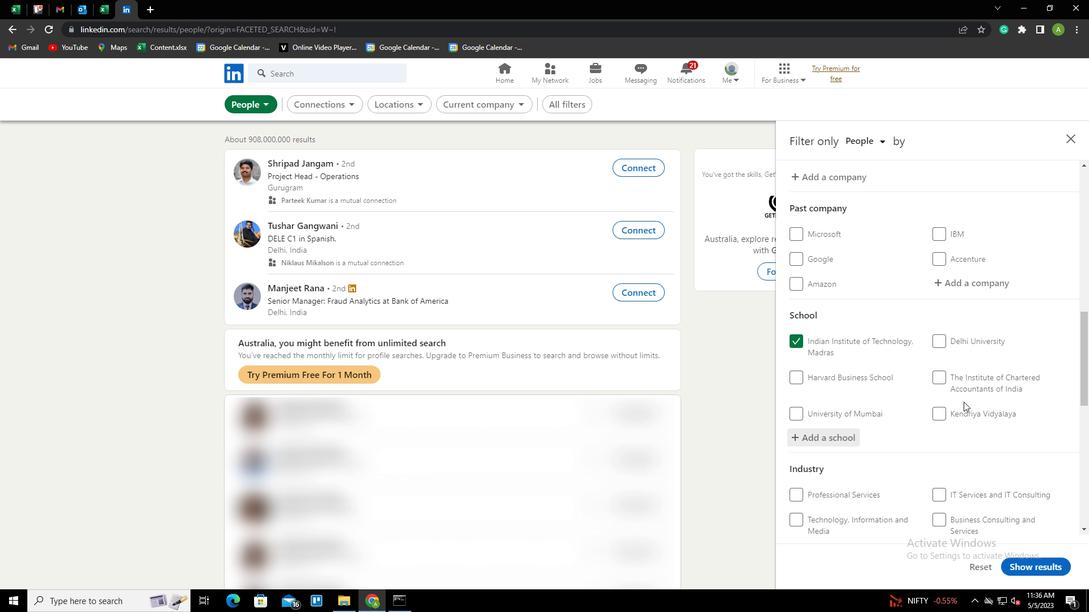 
Action: Mouse scrolled (963, 401) with delta (0, 0)
Screenshot: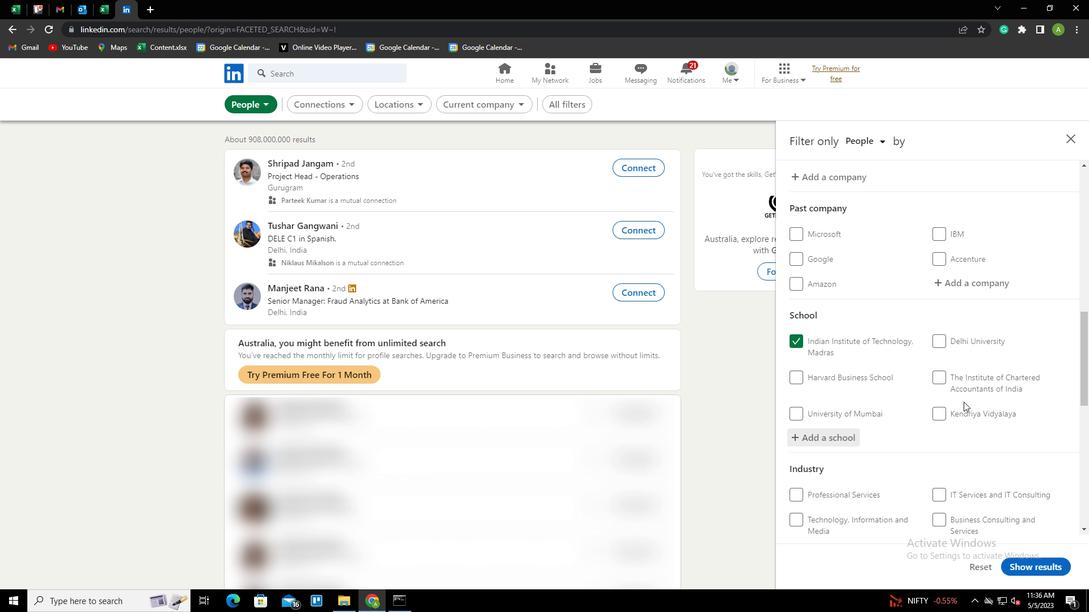 
Action: Mouse scrolled (963, 401) with delta (0, 0)
Screenshot: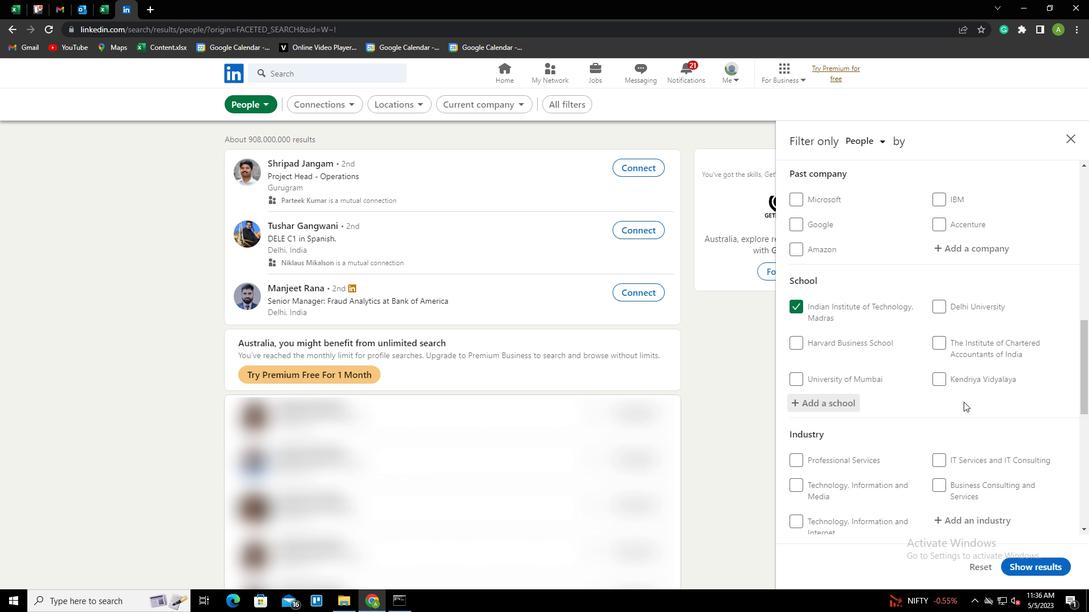 
Action: Mouse moved to (966, 385)
Screenshot: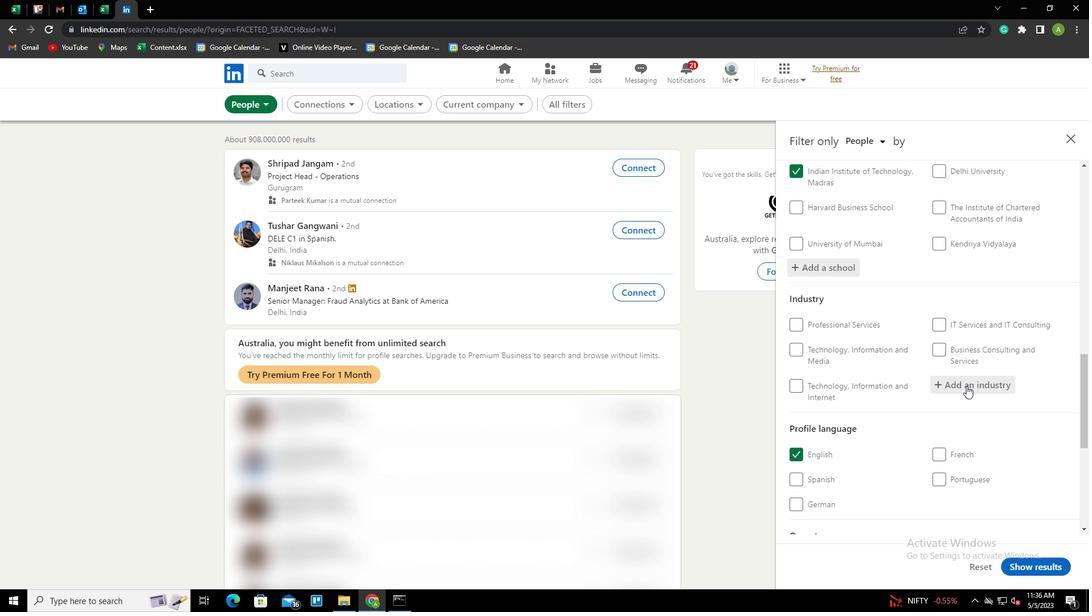 
Action: Mouse pressed left at (966, 385)
Screenshot: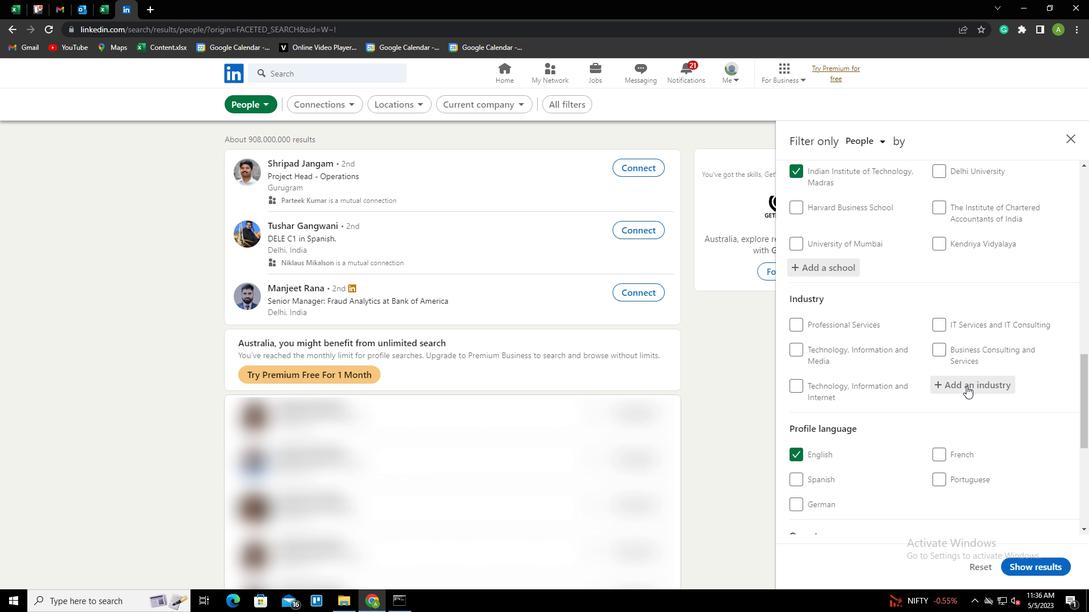 
Action: Key pressed <Key.shift><Key.shift><Key.shift><Key.shift><Key.shift><Key.shift><Key.shift><Key.shift><Key.shift><Key.shift><Key.shift><Key.shift><Key.shift><Key.shift><Key.shift><Key.shift><Key.shift><Key.shift><Key.shift><Key.shift><Key.shift><Key.shift><Key.shift><Key.shift><Key.shift><Key.shift><Key.shift><Key.shift><Key.shift><Key.shift><Key.shift><Key.shift><Key.shift><Key.shift><Key.shift><Key.shift><Key.shift><Key.shift><Key.shift><Key.shift><Key.shift><Key.shift><Key.shift><Key.shift><Key.shift><Key.shift><Key.shift><Key.shift><Key.shift><Key.shift><Key.shift><Key.shift><Key.shift><Key.shift><Key.shift><Key.shift><Key.shift><Key.shift><Key.shift><Key.shift><Key.shift><Key.shift><Key.shift><Key.shift><Key.shift><Key.shift><Key.shift><Key.shift><Key.shift><Key.shift><Key.shift><Key.shift><Key.shift><Key.shift><Key.shift><Key.shift><Key.shift><Key.shift><Key.shift><Key.shift><Key.shift><Key.shift><Key.shift><Key.shift><Key.shift><Key.shift><Key.shift><Key.shift><Key.shift>T<Key.backspace>RESIDENTIAL<Key.space><Key.shift>BUL<Key.backspace>ILDING<Key.space><Key.shift>CONSTRI<Key.backspace>UCTION<Key.down><Key.enter>
Screenshot: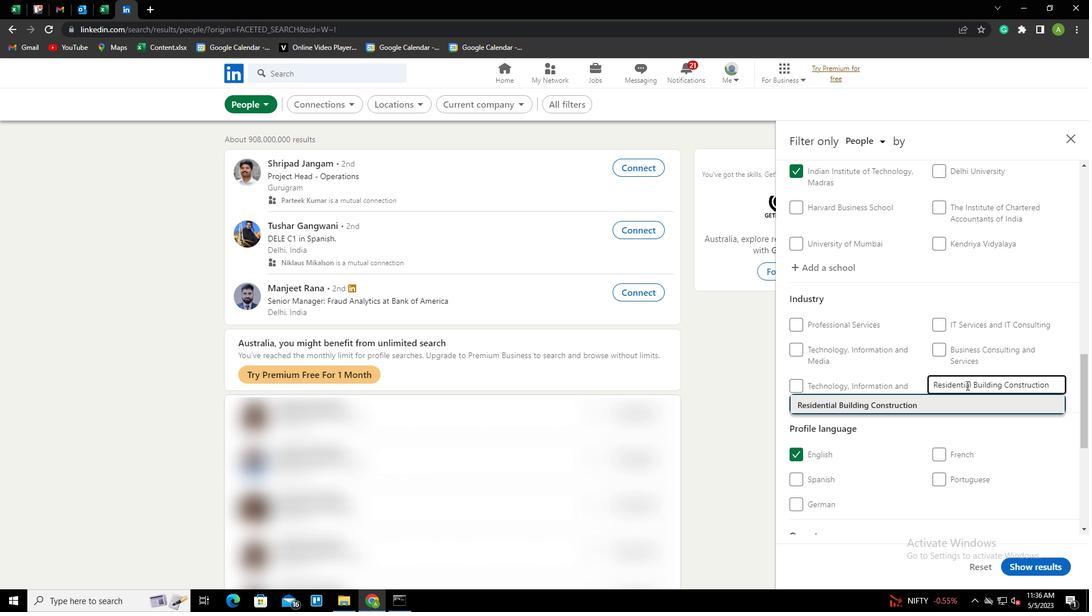 
Action: Mouse scrolled (966, 385) with delta (0, 0)
Screenshot: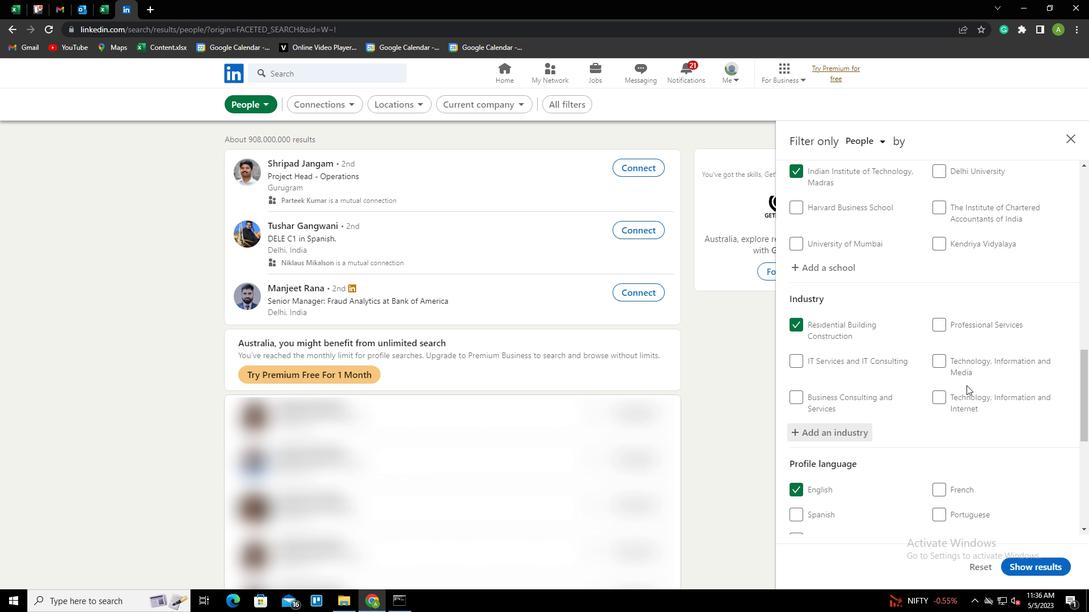 
Action: Mouse scrolled (966, 385) with delta (0, 0)
Screenshot: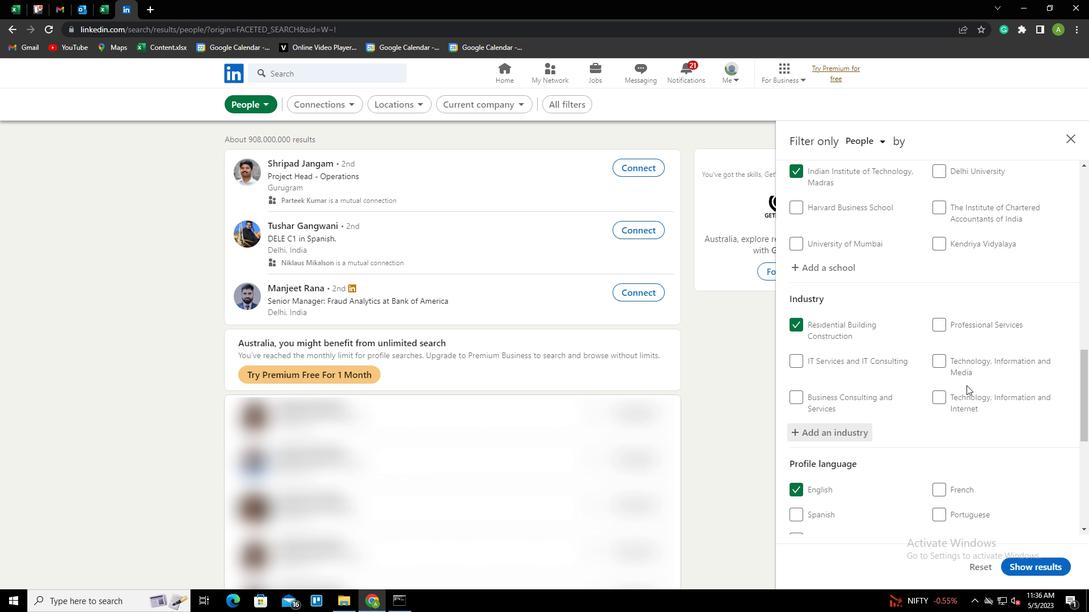 
Action: Mouse scrolled (966, 385) with delta (0, 0)
Screenshot: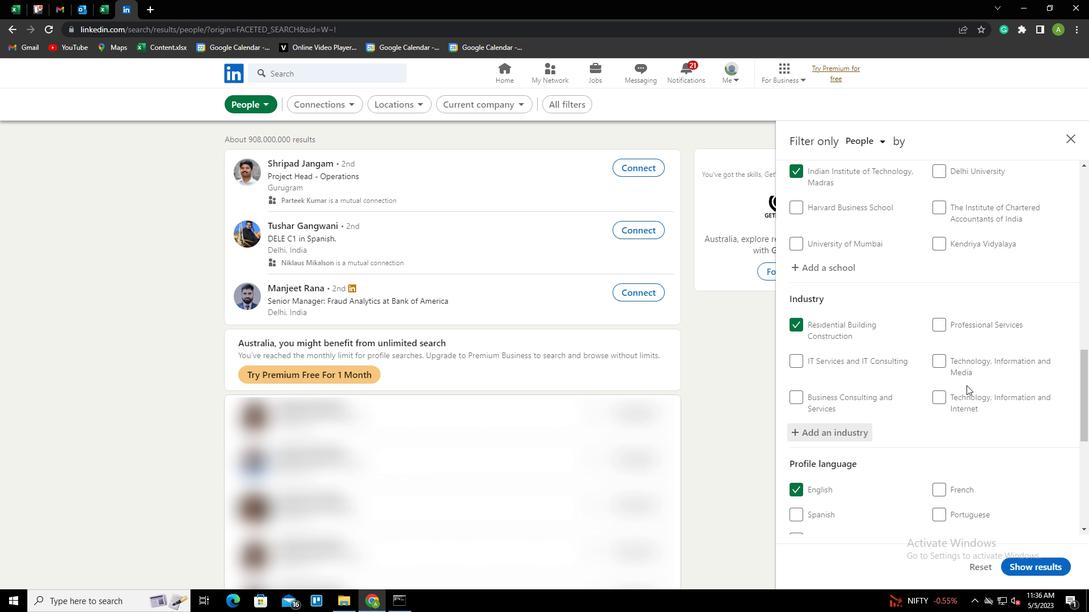 
Action: Mouse scrolled (966, 385) with delta (0, 0)
Screenshot: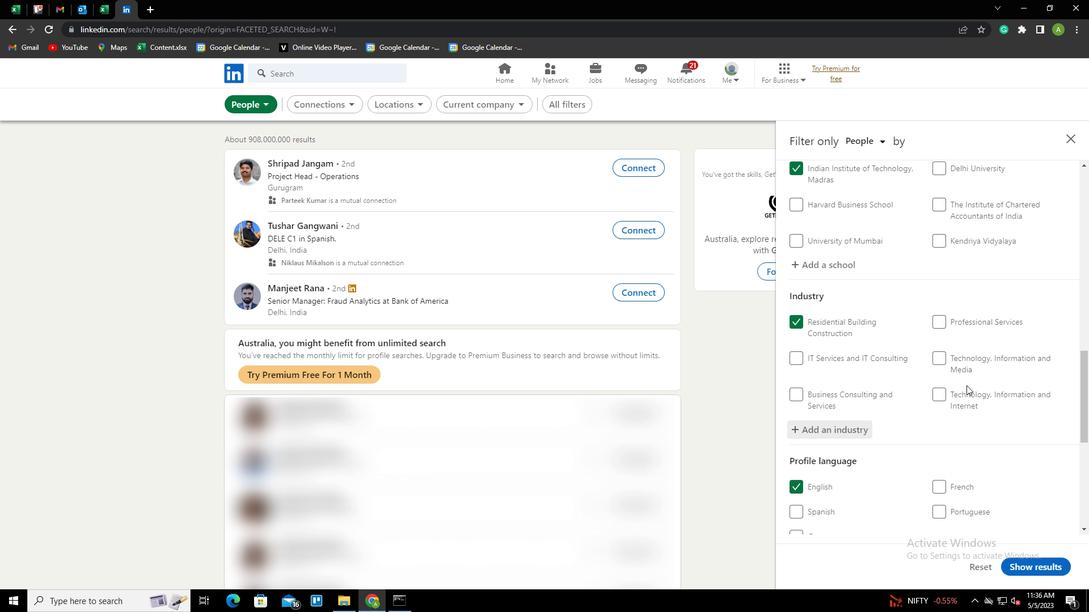 
Action: Mouse scrolled (966, 385) with delta (0, 0)
Screenshot: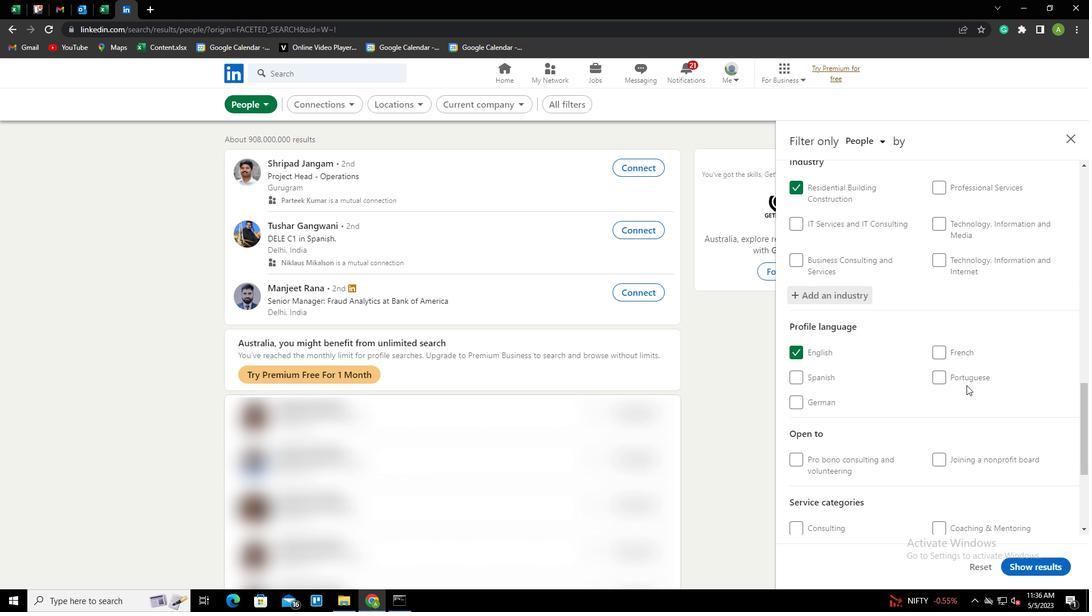 
Action: Mouse scrolled (966, 385) with delta (0, 0)
Screenshot: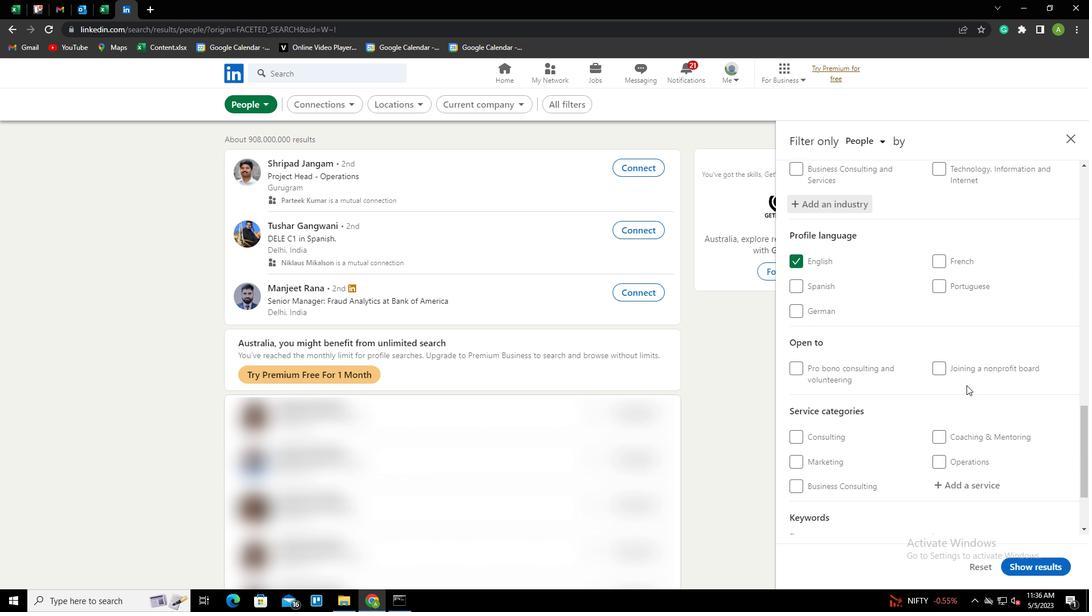 
Action: Mouse moved to (970, 376)
Screenshot: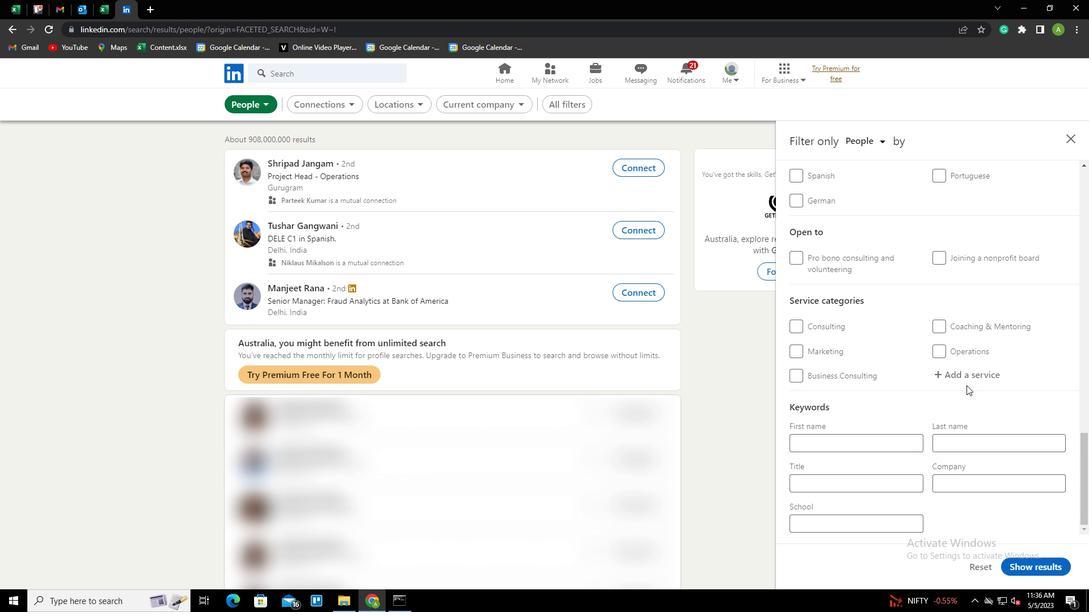 
Action: Mouse pressed left at (970, 376)
Screenshot: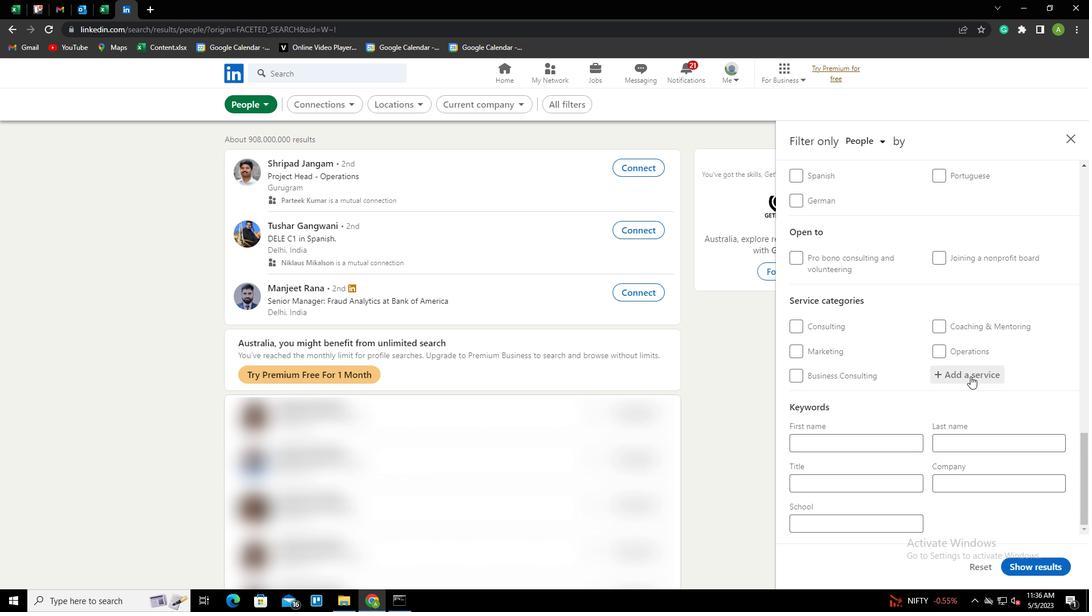 
Action: Key pressed <Key.shift>ANDROID<Key.space><Key.shift>DEVELOPMENT<Key.down><Key.enter>
Screenshot: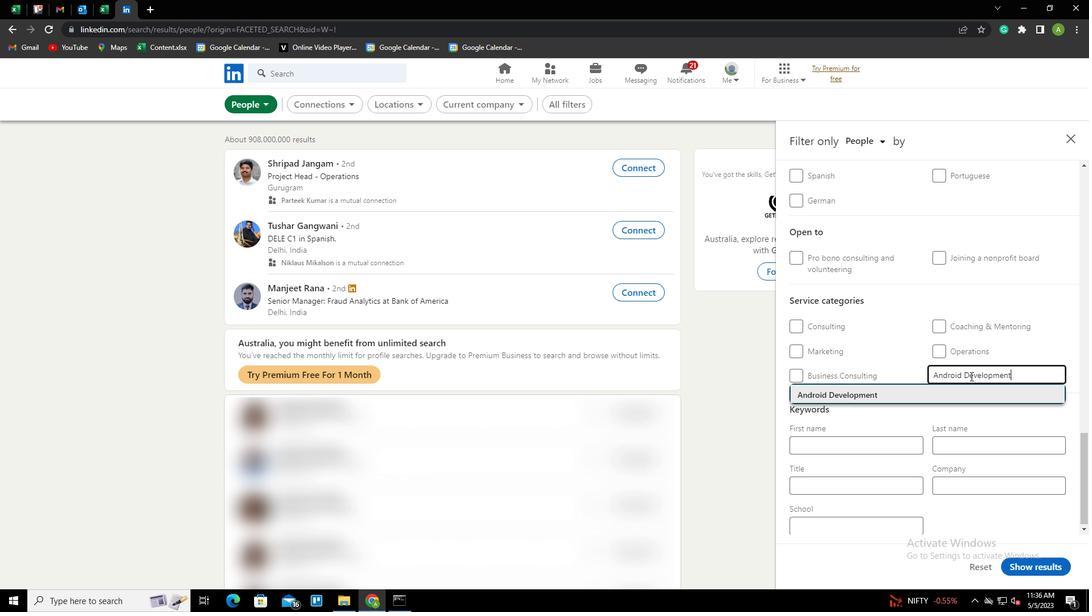 
Action: Mouse scrolled (970, 376) with delta (0, 0)
Screenshot: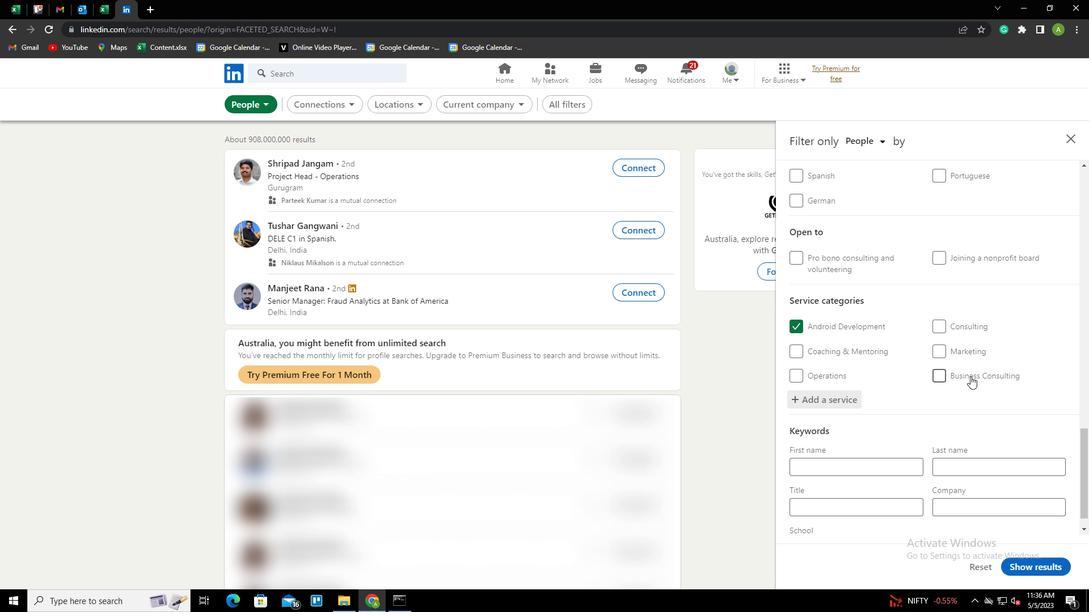
Action: Mouse scrolled (970, 376) with delta (0, 0)
Screenshot: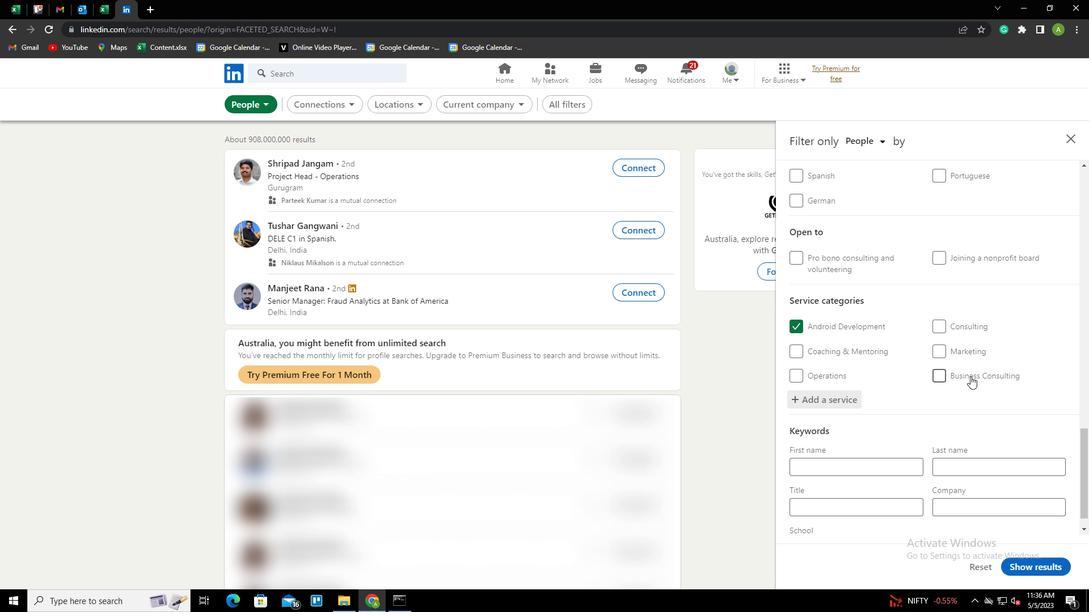 
Action: Mouse scrolled (970, 376) with delta (0, 0)
Screenshot: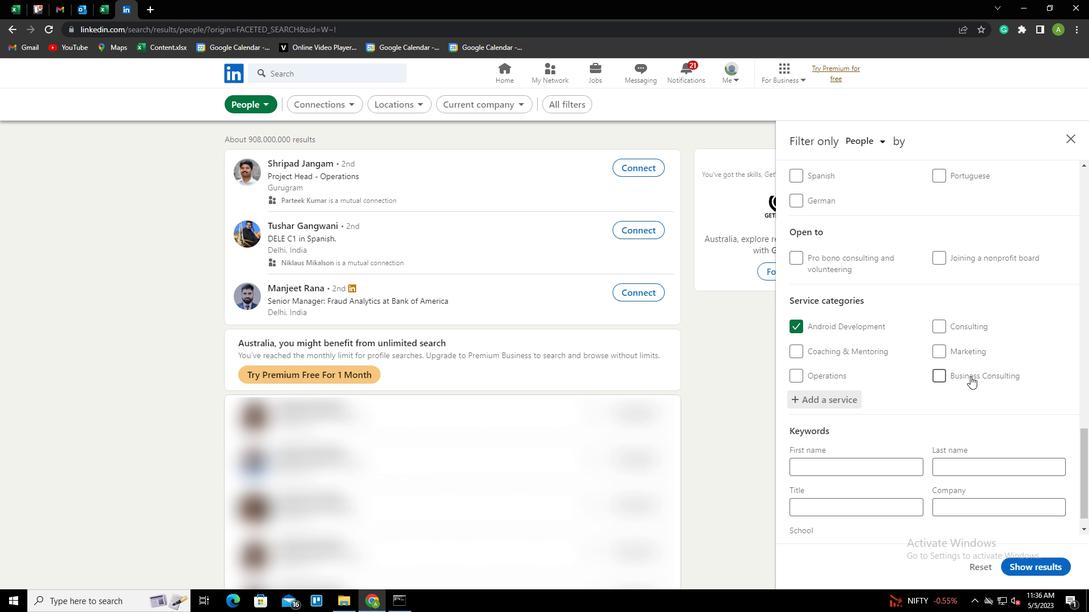 
Action: Mouse scrolled (970, 376) with delta (0, 0)
Screenshot: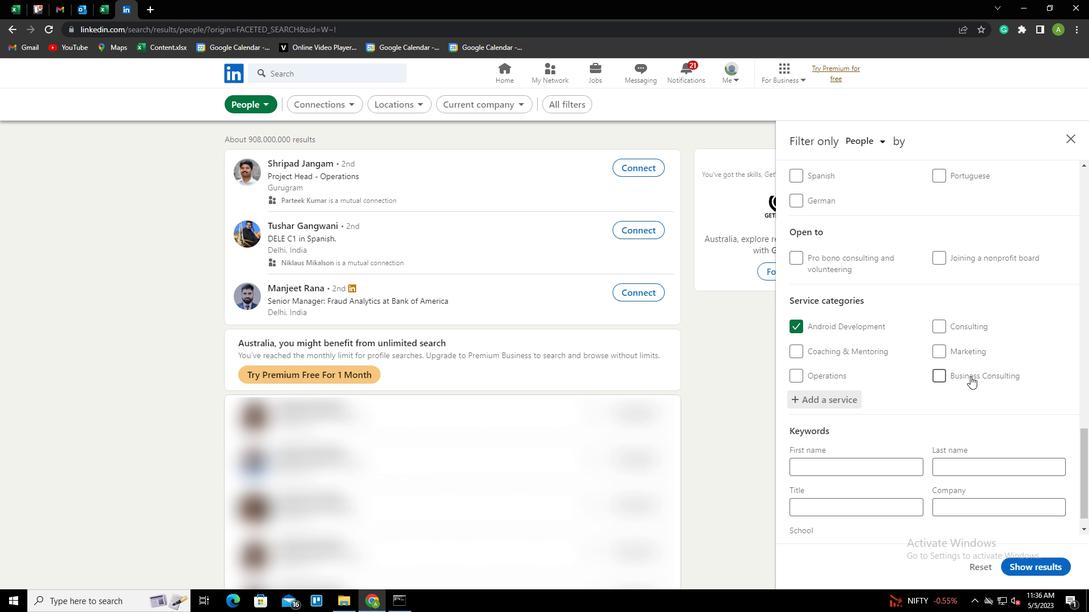 
Action: Mouse scrolled (970, 376) with delta (0, 0)
Screenshot: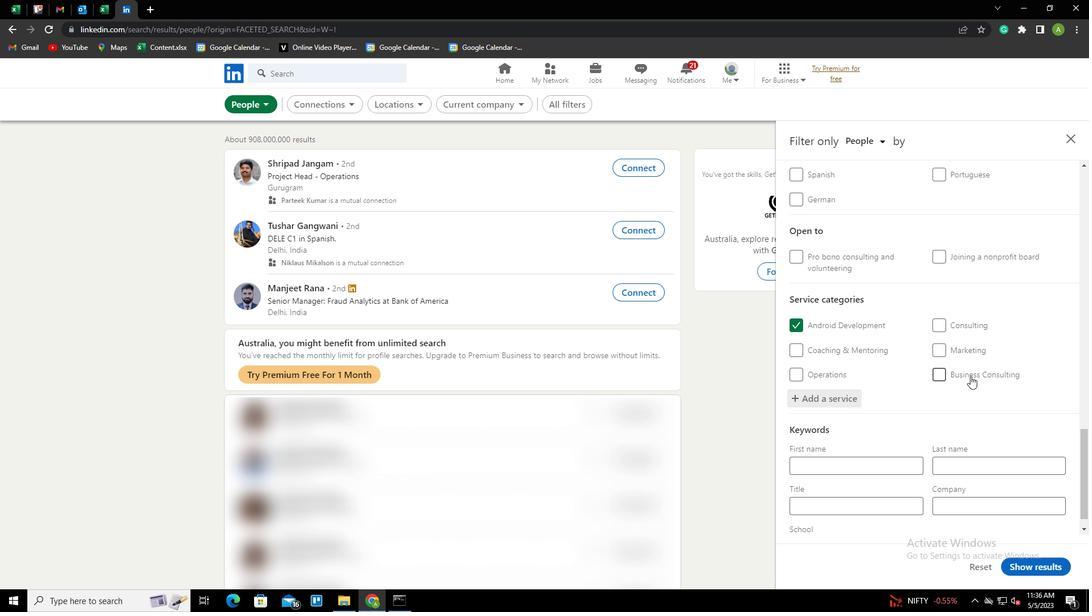 
Action: Mouse moved to (834, 487)
Screenshot: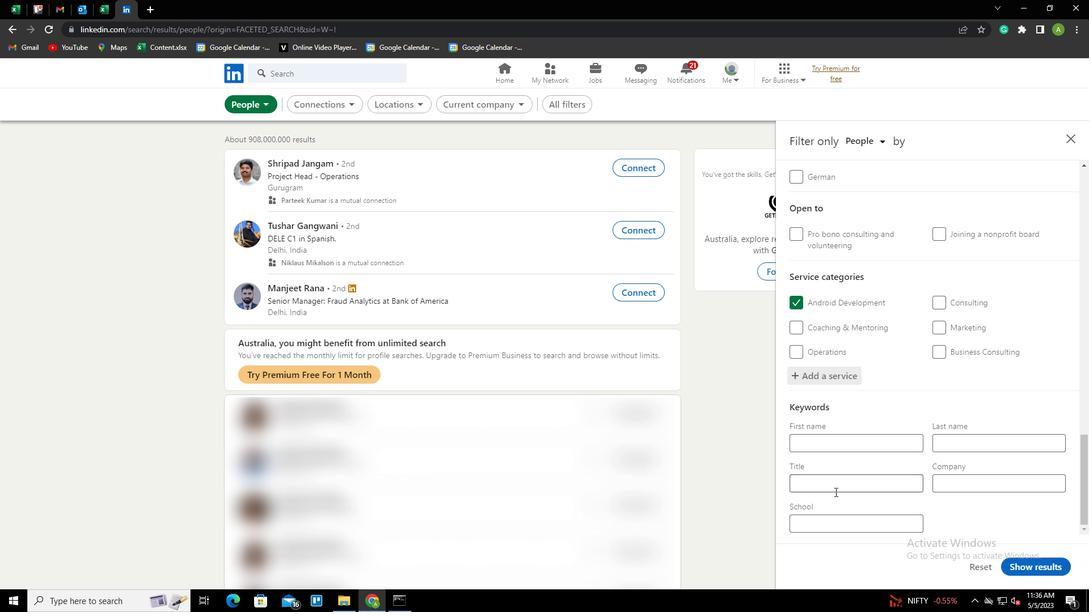 
Action: Mouse pressed left at (834, 487)
Screenshot: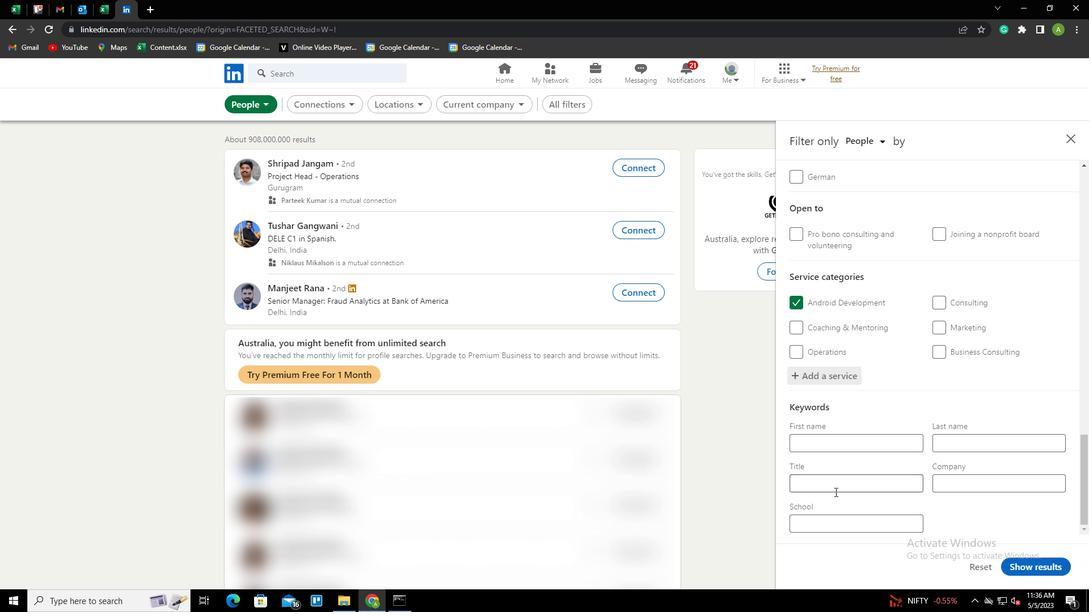 
Action: Key pressed <Key.shift><Key.shift><Key.shift><Key.shift><Key.shift><Key.shift><Key.shift><Key.shift><Key.shift><Key.shift><Key.shift><Key.shift>TE<Key.backspace>ITLE<Key.space><Key.shift>ANALYST
Screenshot: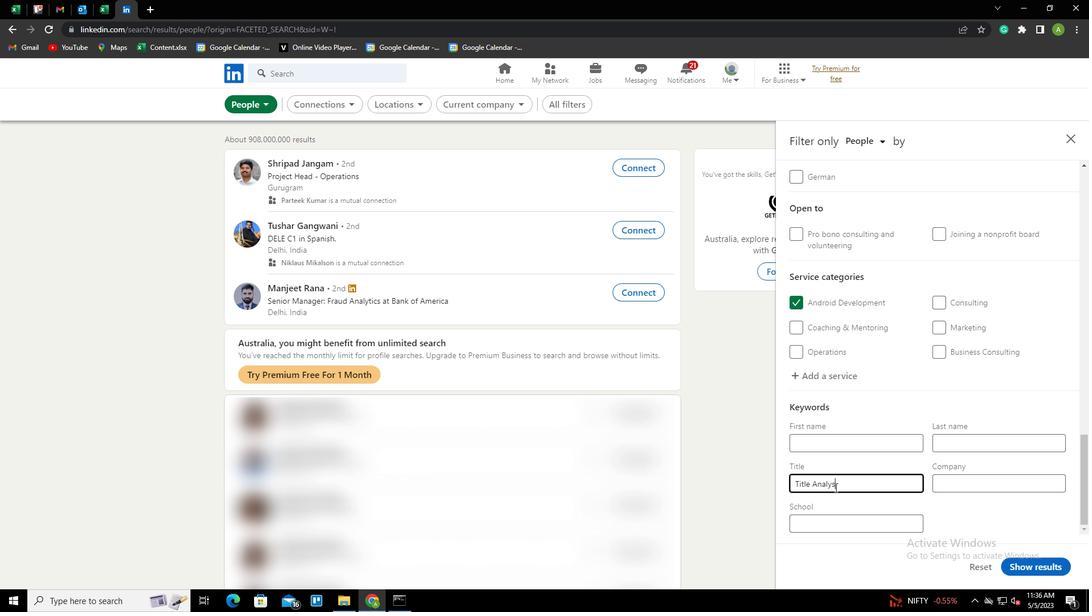 
Action: Mouse moved to (1039, 562)
Screenshot: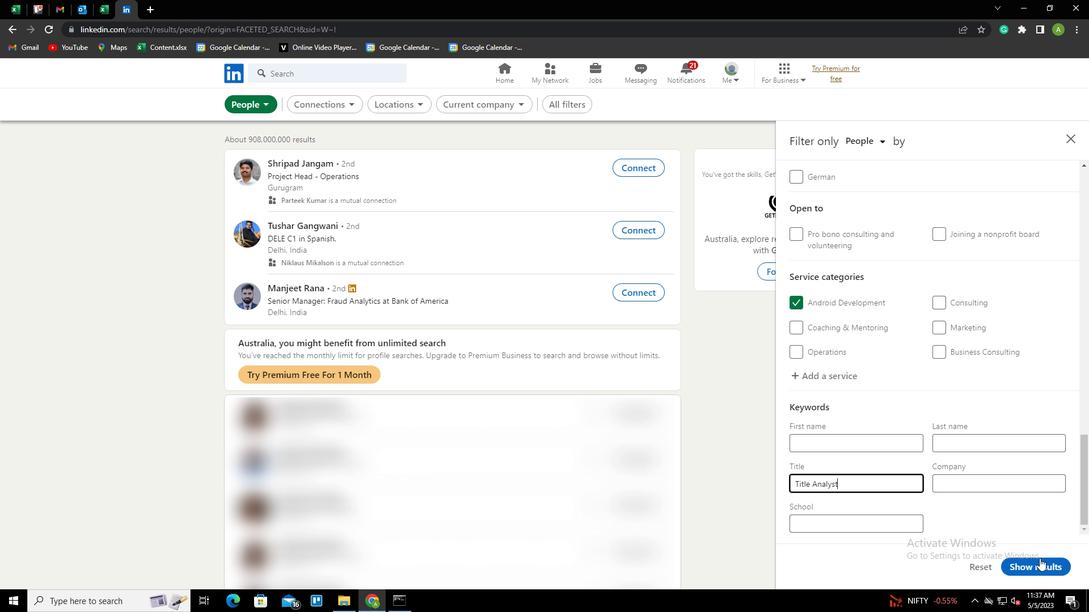 
Action: Mouse pressed left at (1039, 562)
Screenshot: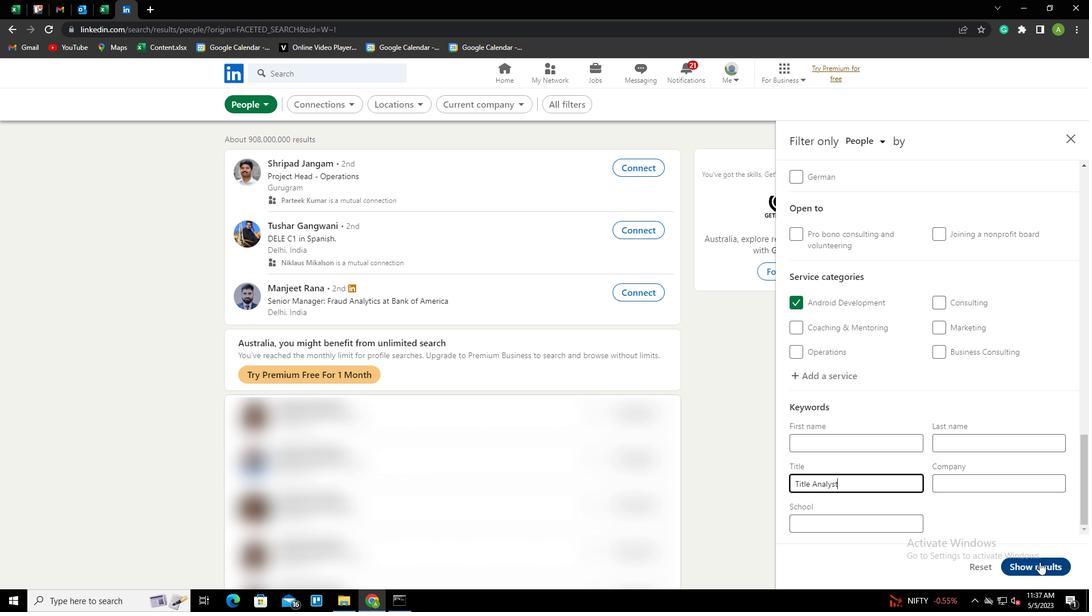 
